 Task: Find connections with filter location Verrières-le-Buisson with filter topic #Entrepreneurshipwith filter profile language Spanish with filter current company Hotel Jobs with filter school Kurnool Jobs with filter industry Office Furniture and Fixtures Manufacturing with filter service category Commercial Insurance with filter keywords title Manicurist
Action: Mouse moved to (265, 209)
Screenshot: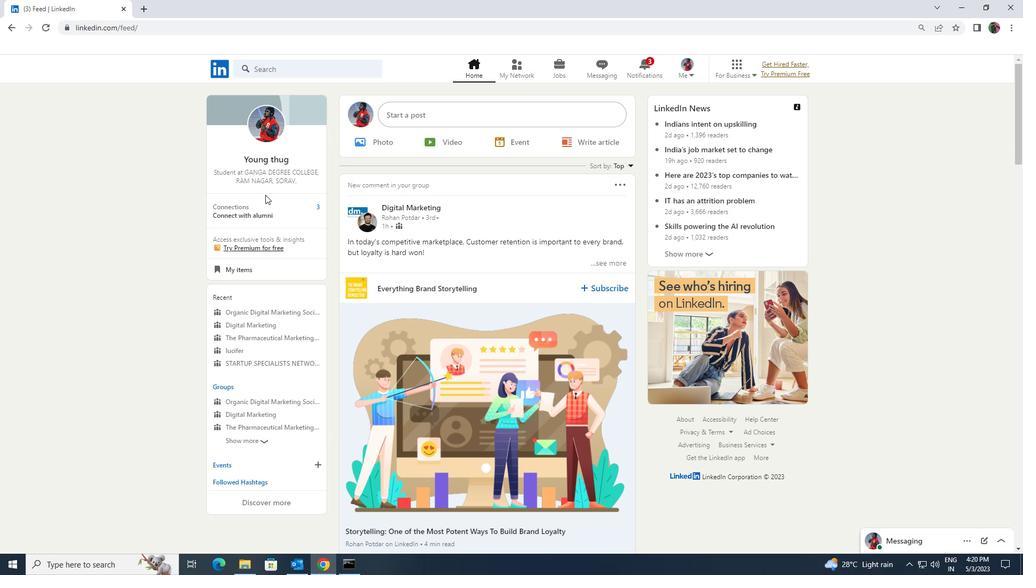 
Action: Mouse pressed left at (265, 209)
Screenshot: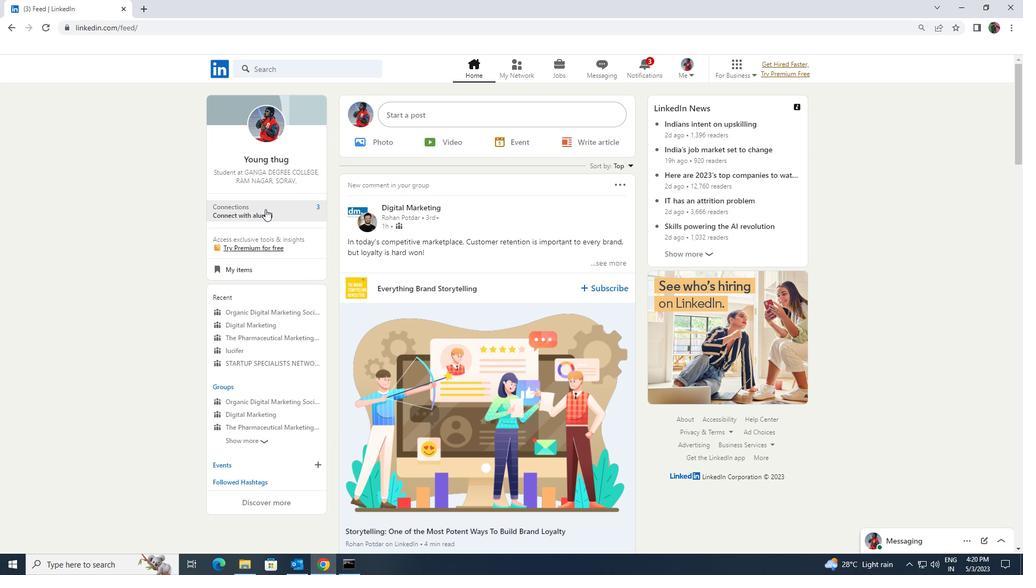
Action: Mouse moved to (273, 133)
Screenshot: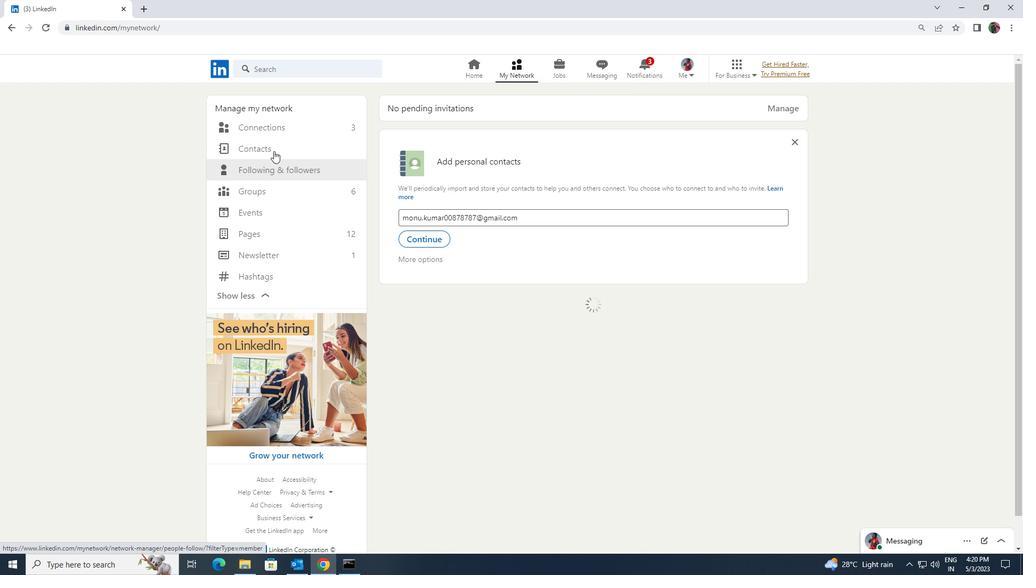 
Action: Mouse pressed left at (273, 133)
Screenshot: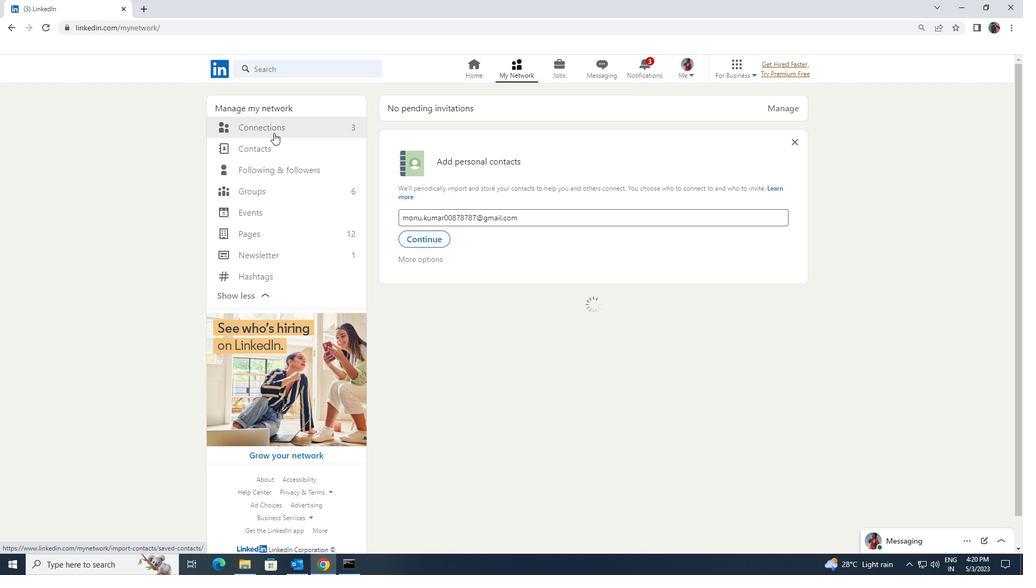 
Action: Mouse moved to (568, 130)
Screenshot: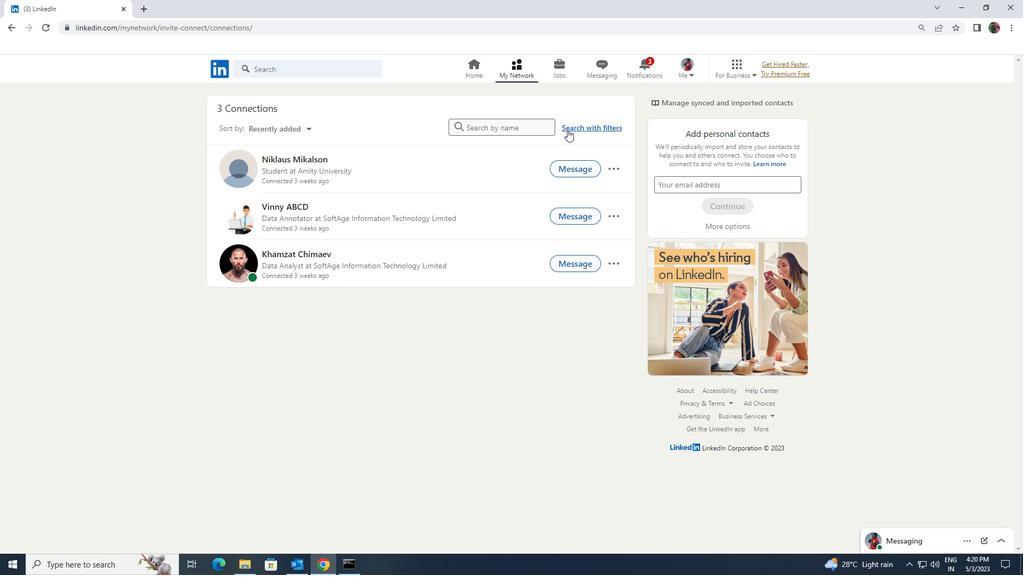 
Action: Mouse pressed left at (568, 130)
Screenshot: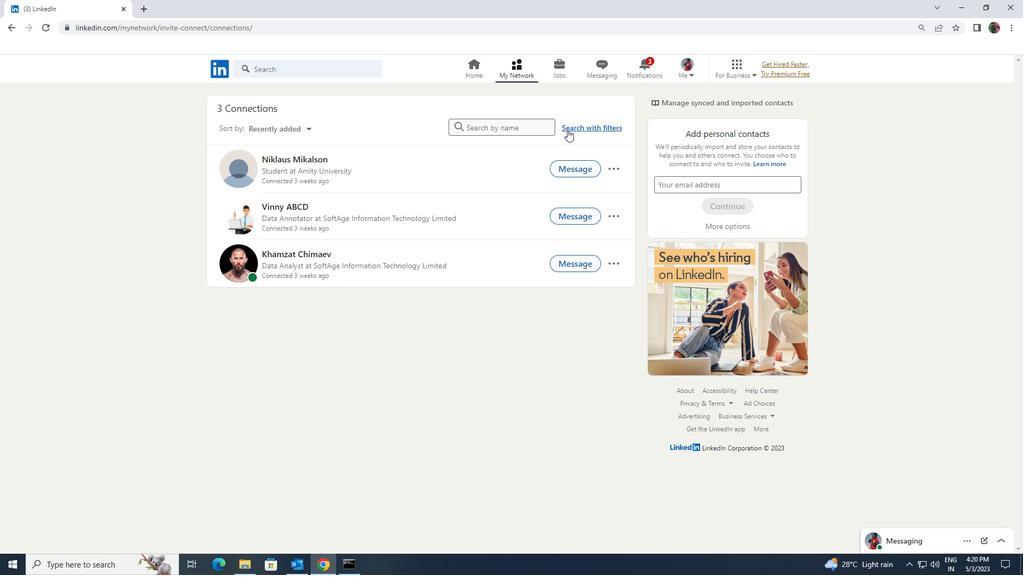 
Action: Mouse moved to (553, 100)
Screenshot: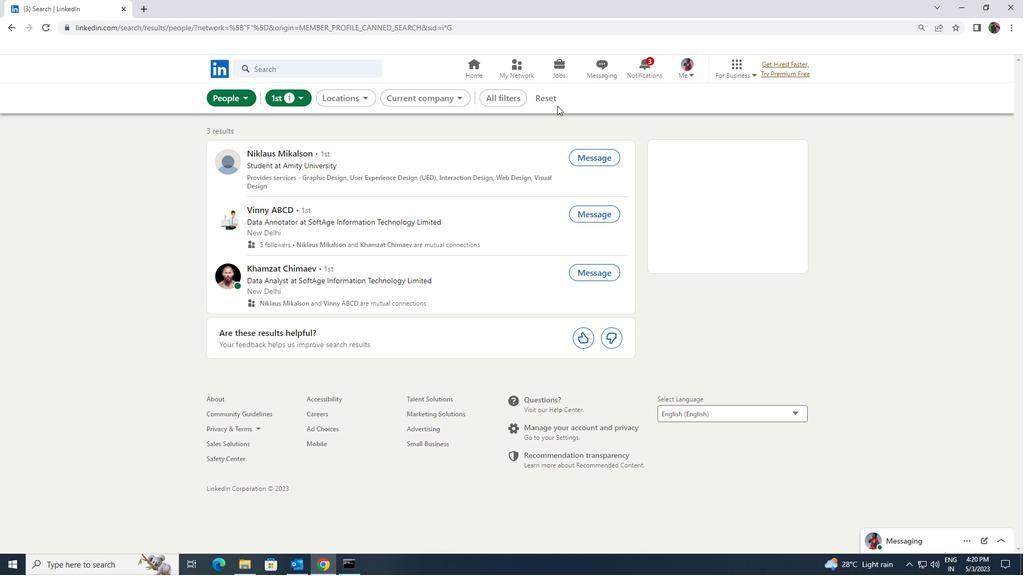 
Action: Mouse pressed left at (553, 100)
Screenshot: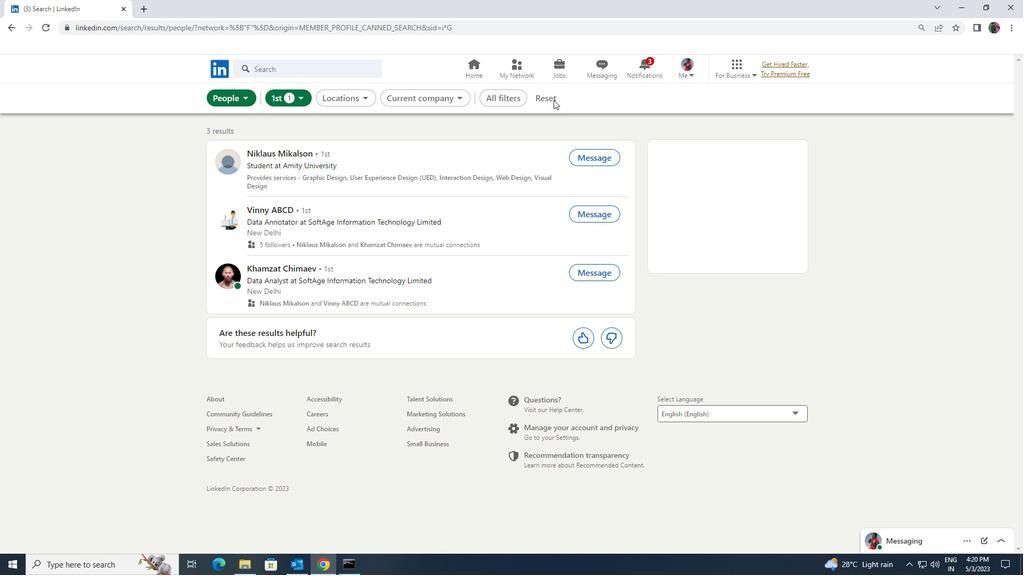 
Action: Mouse moved to (543, 98)
Screenshot: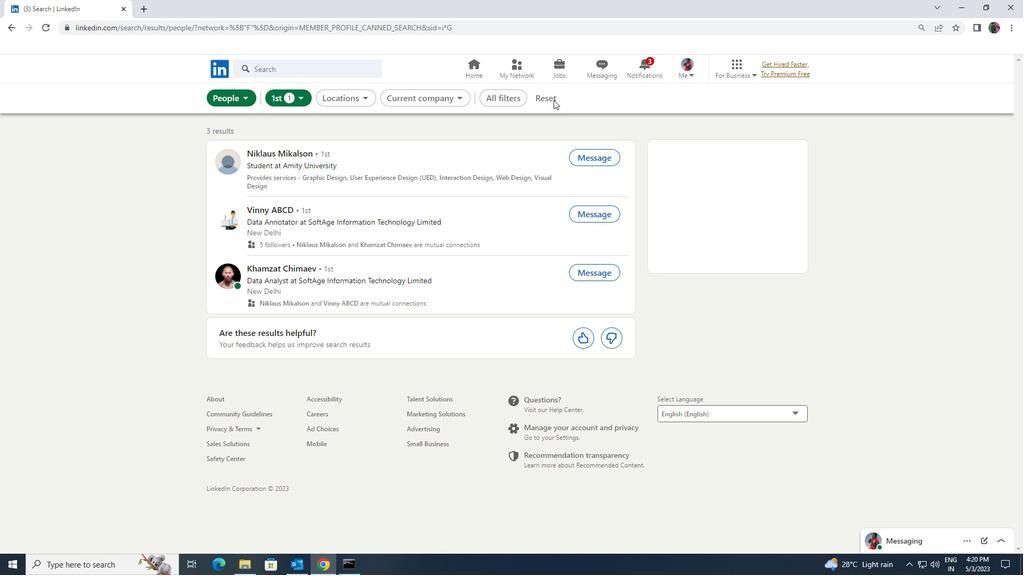 
Action: Mouse pressed left at (543, 98)
Screenshot: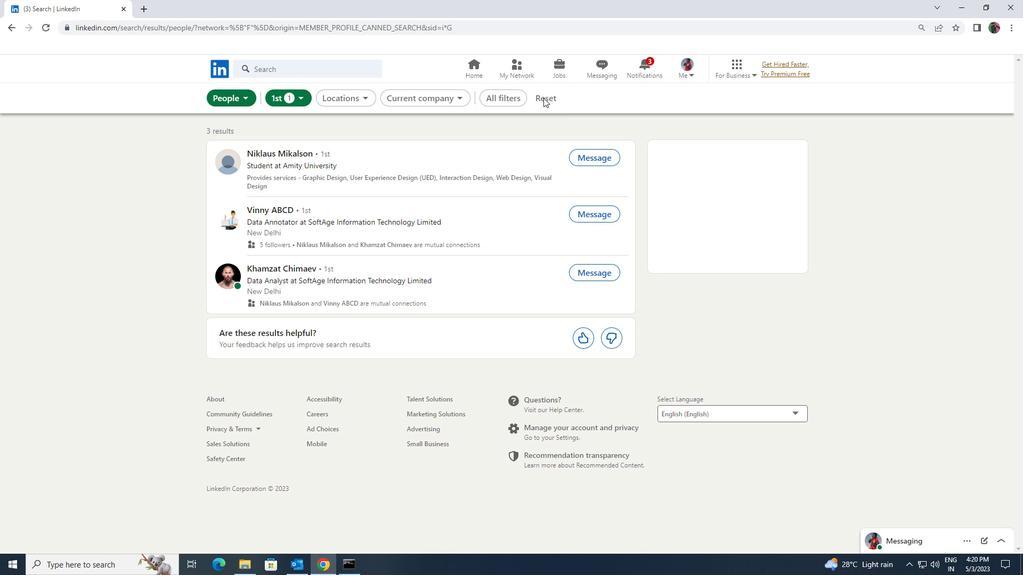 
Action: Mouse moved to (539, 98)
Screenshot: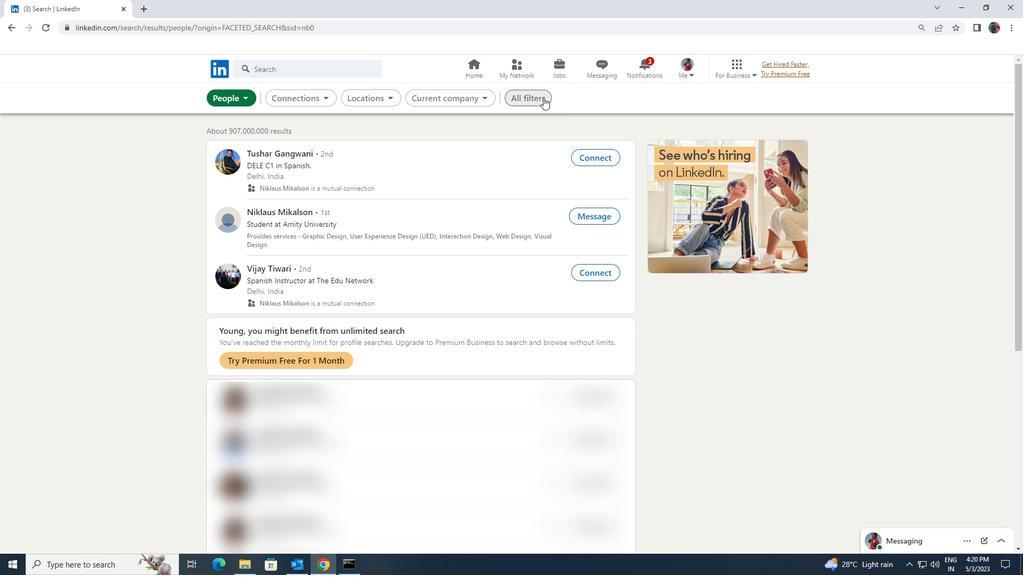 
Action: Mouse pressed left at (539, 98)
Screenshot: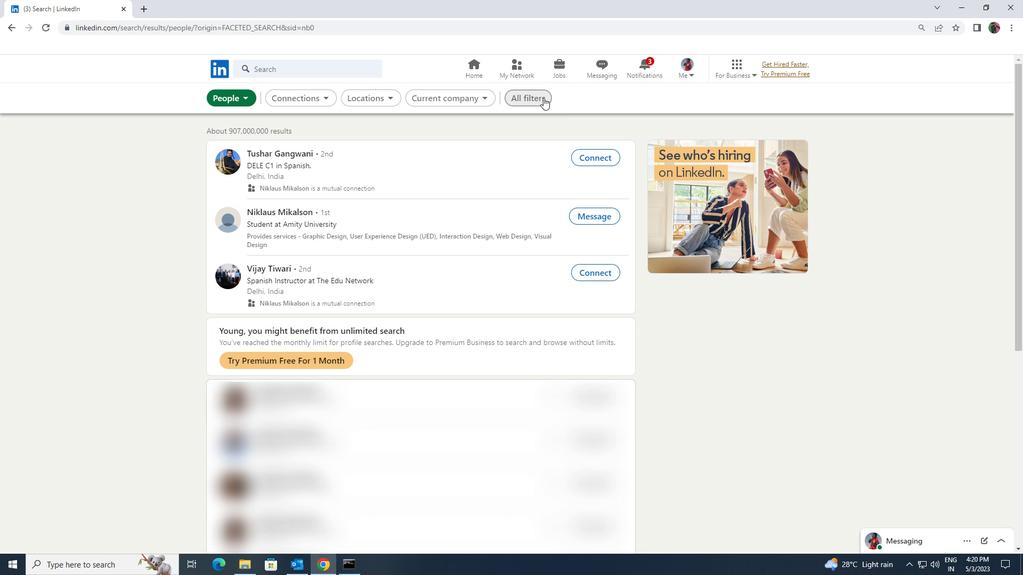 
Action: Mouse moved to (887, 419)
Screenshot: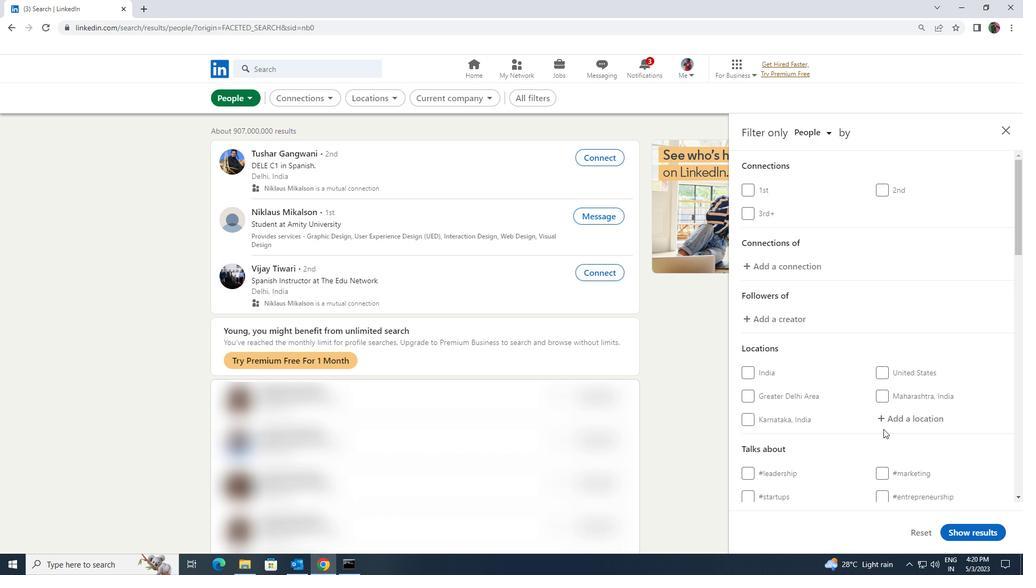 
Action: Mouse pressed left at (887, 419)
Screenshot: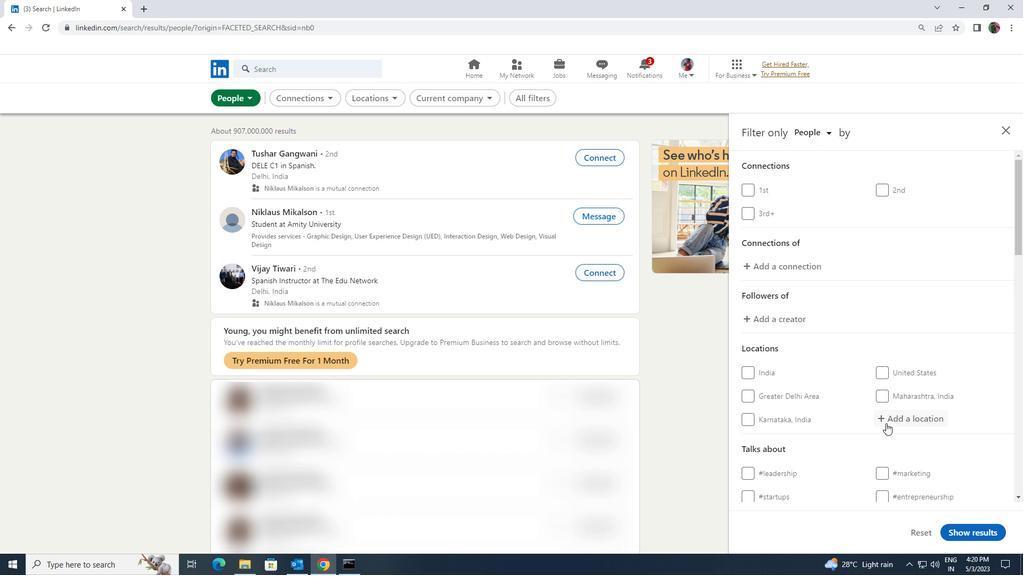 
Action: Mouse moved to (887, 419)
Screenshot: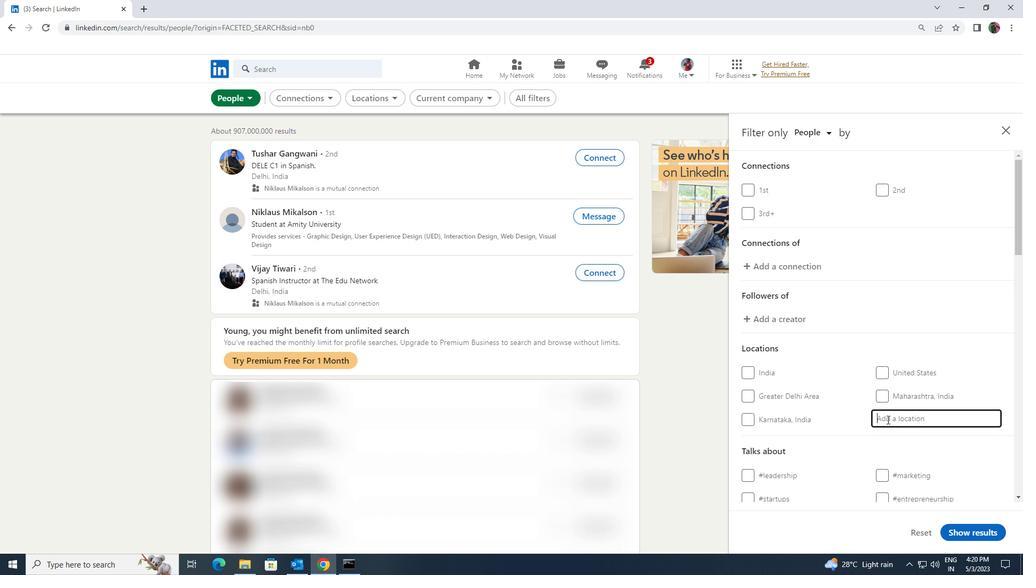 
Action: Key pressed <Key.shift><Key.shift><Key.shift><Key.shift><Key.shift><Key.shift><Key.shift><Key.shift><Key.shift><Key.shift>VERRIERES<Key.space><Key.shift>LE<Key.space>
Screenshot: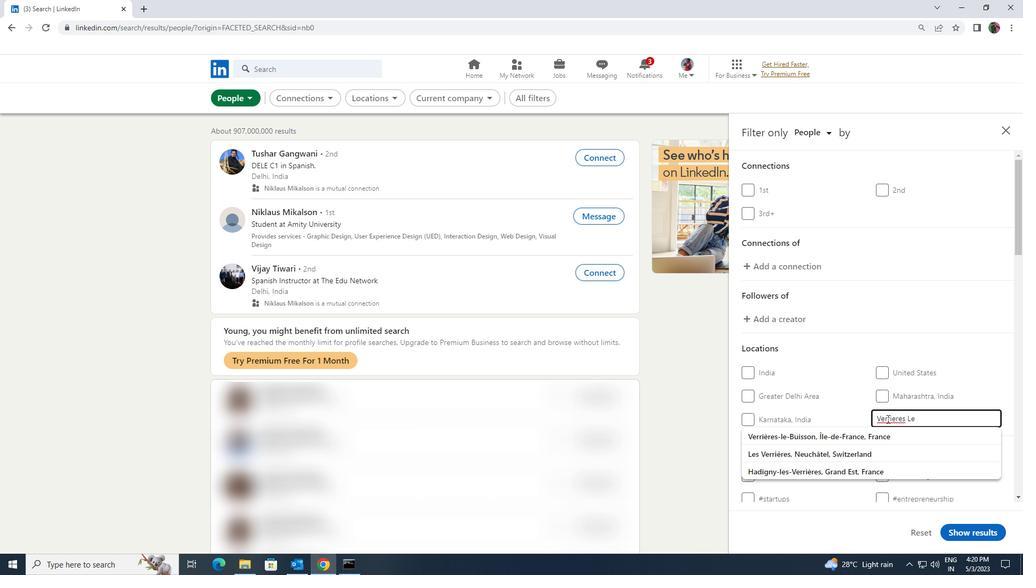 
Action: Mouse moved to (884, 435)
Screenshot: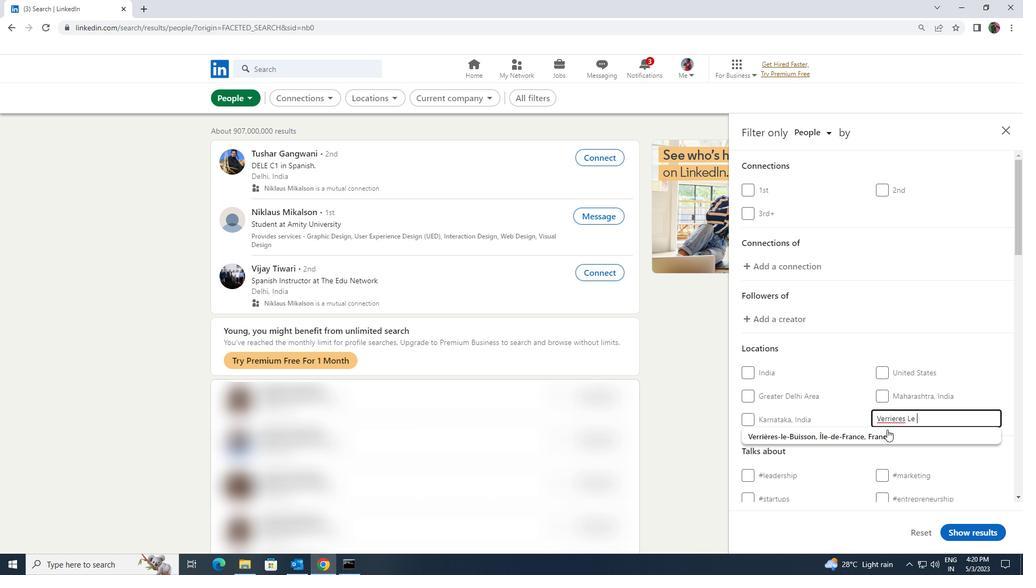 
Action: Mouse pressed left at (884, 435)
Screenshot: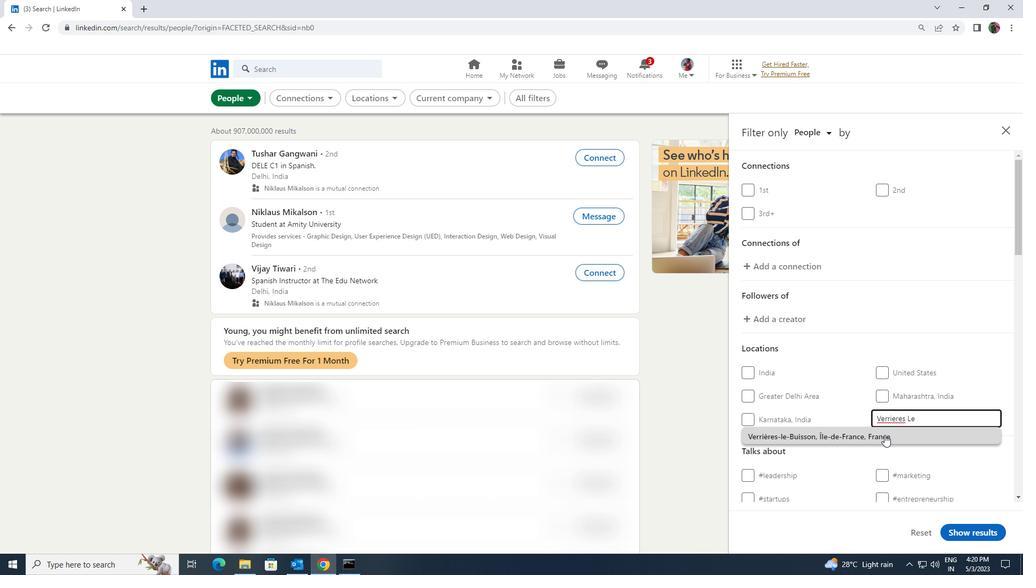 
Action: Mouse scrolled (884, 434) with delta (0, 0)
Screenshot: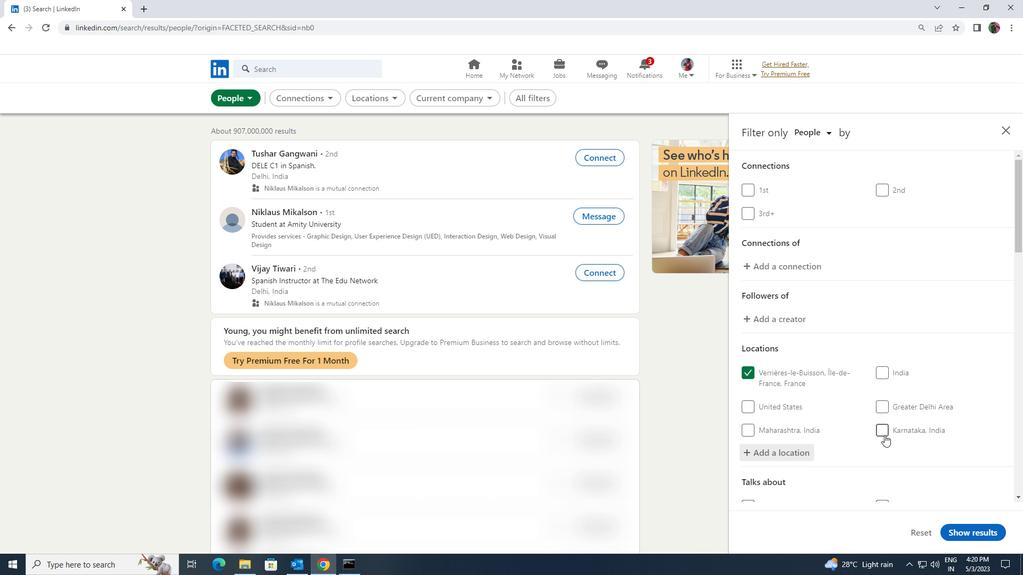 
Action: Mouse scrolled (884, 434) with delta (0, 0)
Screenshot: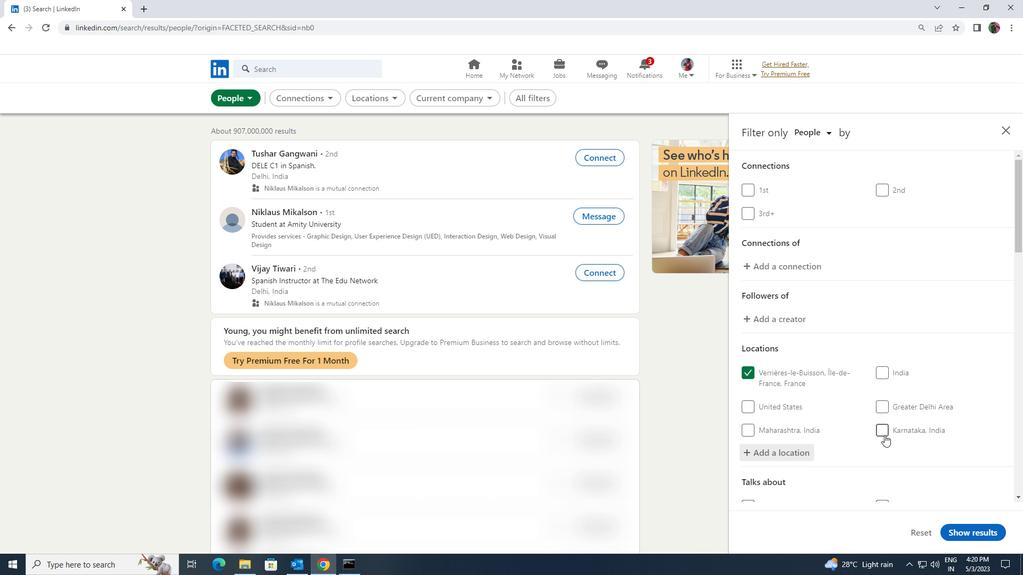 
Action: Mouse moved to (885, 444)
Screenshot: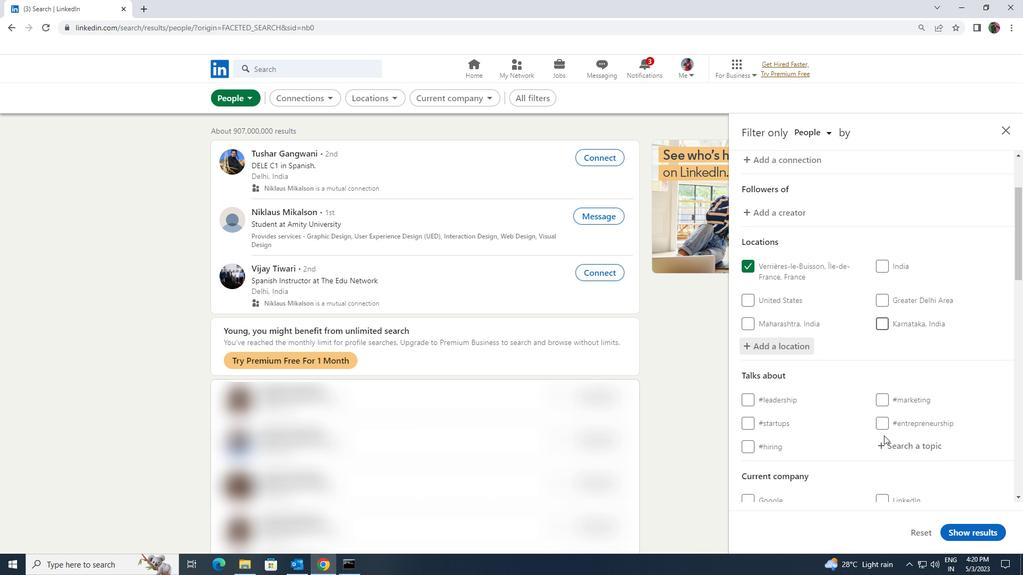 
Action: Mouse pressed left at (885, 444)
Screenshot: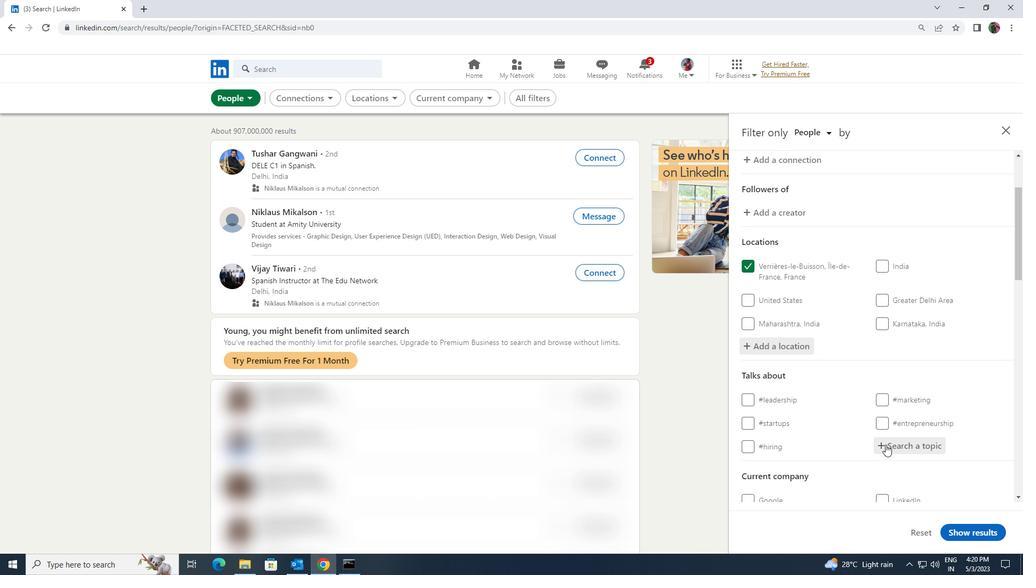 
Action: Key pressed <Key.shift><Key.shift><Key.shift><Key.shift><Key.shift><Key.shift><Key.shift><Key.shift><Key.shift>ENTER<Key.backspace><Key.backspace>RE
Screenshot: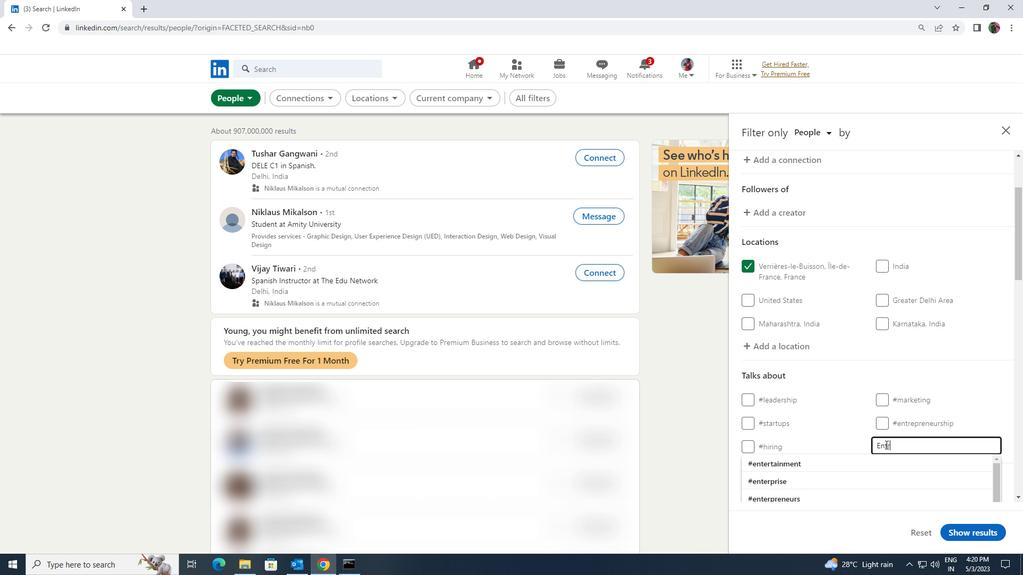 
Action: Mouse moved to (870, 479)
Screenshot: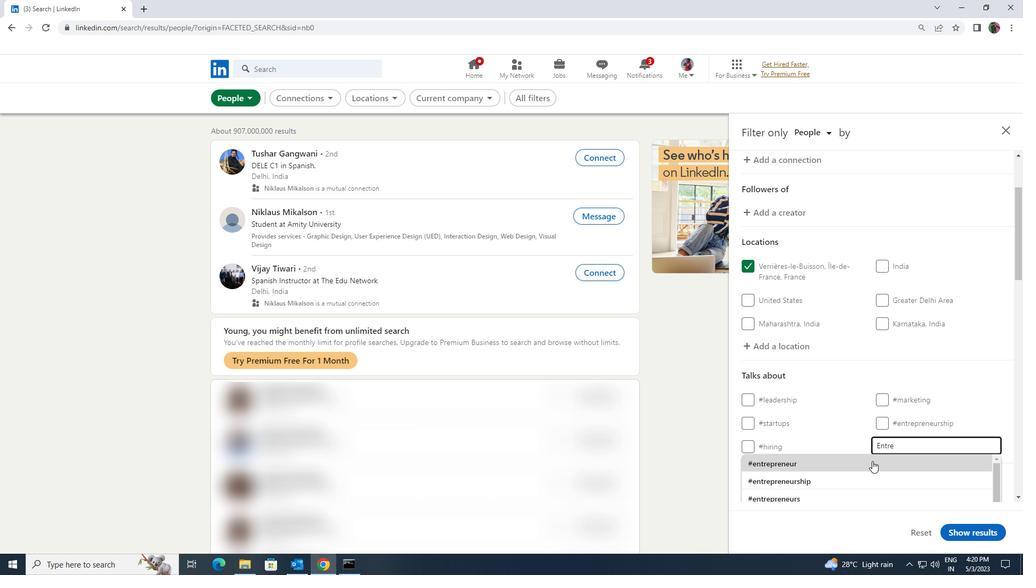 
Action: Mouse pressed left at (870, 479)
Screenshot: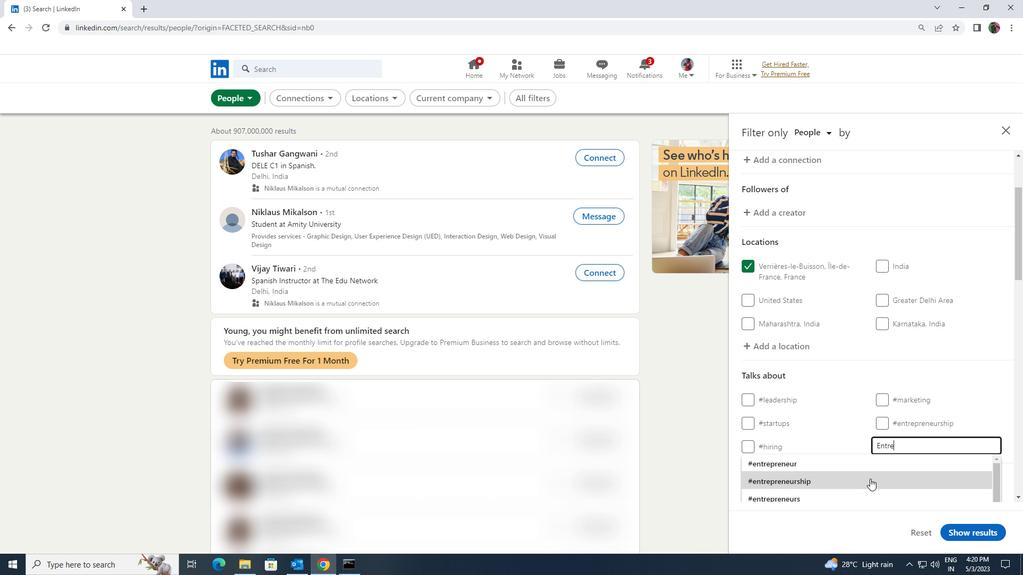 
Action: Mouse moved to (869, 468)
Screenshot: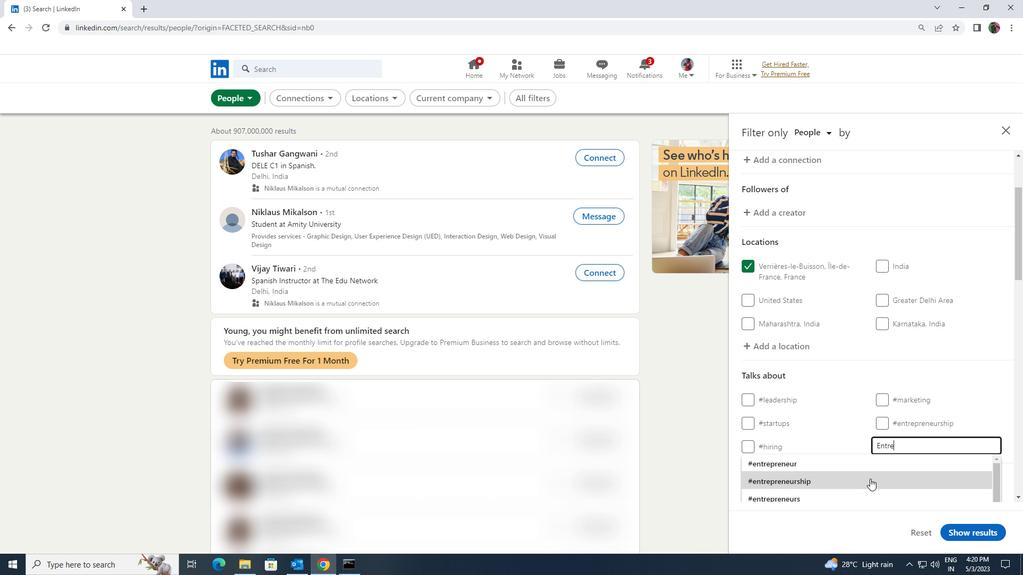 
Action: Mouse scrolled (869, 468) with delta (0, 0)
Screenshot: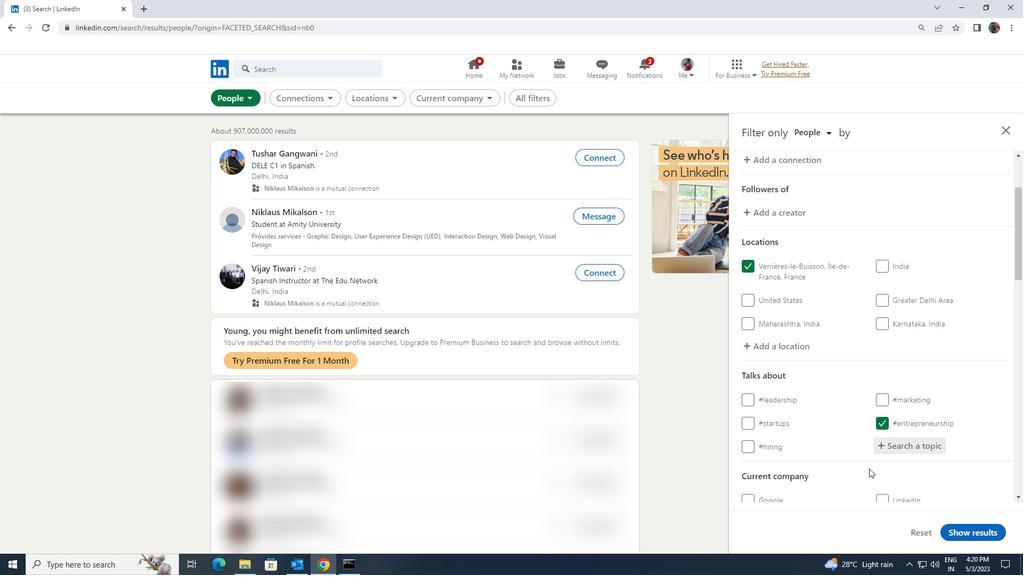 
Action: Mouse scrolled (869, 468) with delta (0, 0)
Screenshot: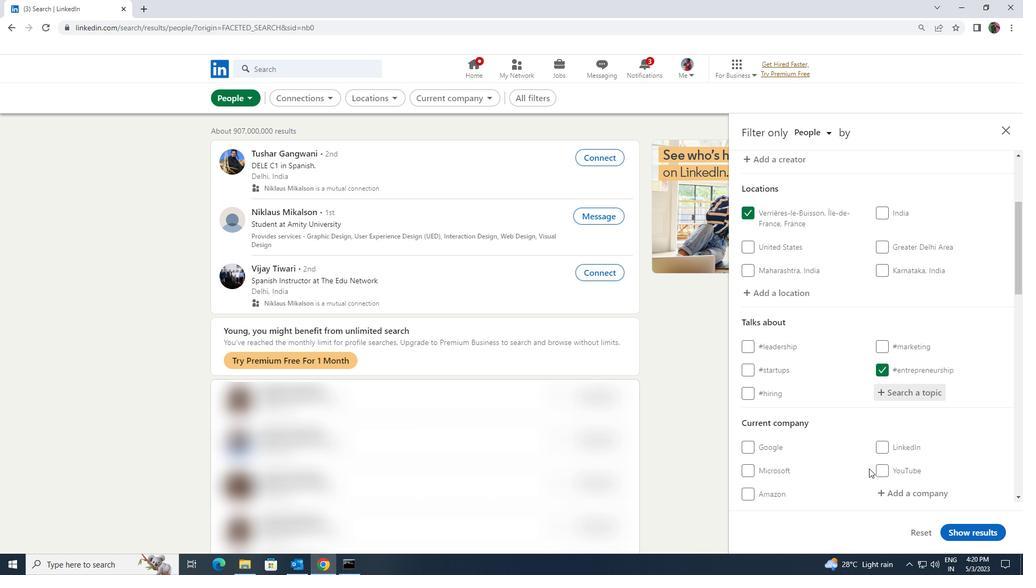 
Action: Mouse scrolled (869, 468) with delta (0, 0)
Screenshot: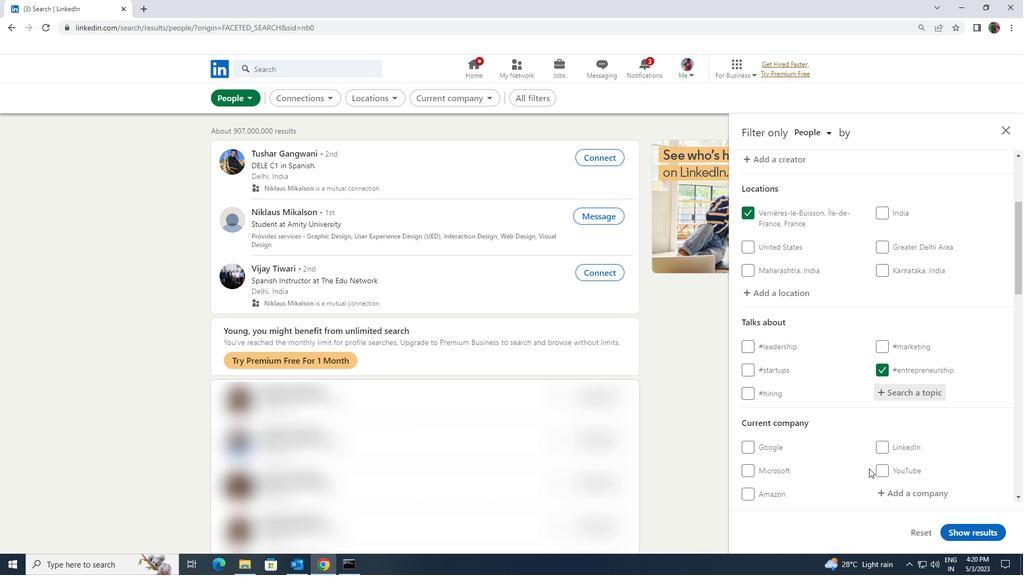 
Action: Mouse scrolled (869, 468) with delta (0, 0)
Screenshot: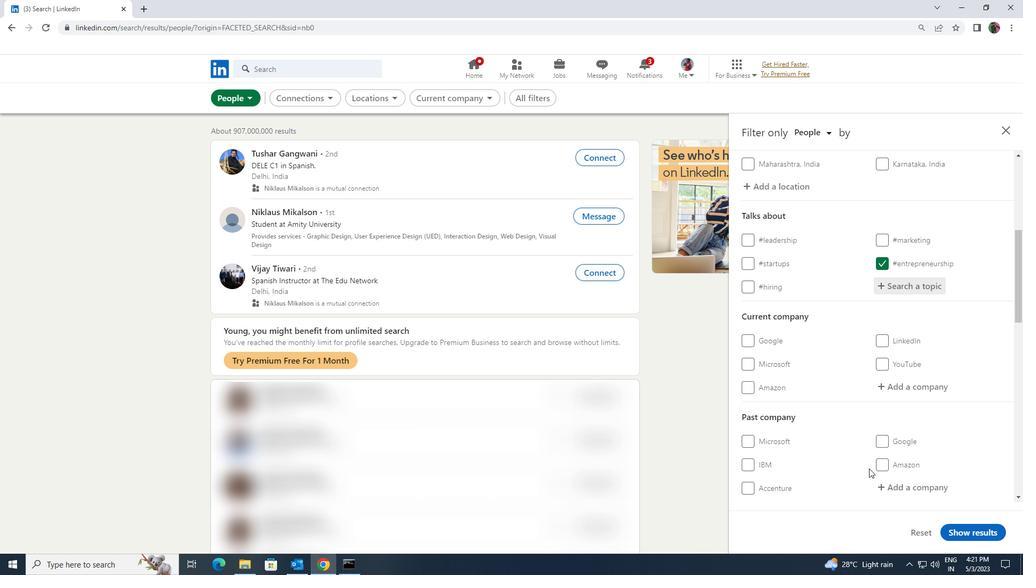 
Action: Mouse scrolled (869, 468) with delta (0, 0)
Screenshot: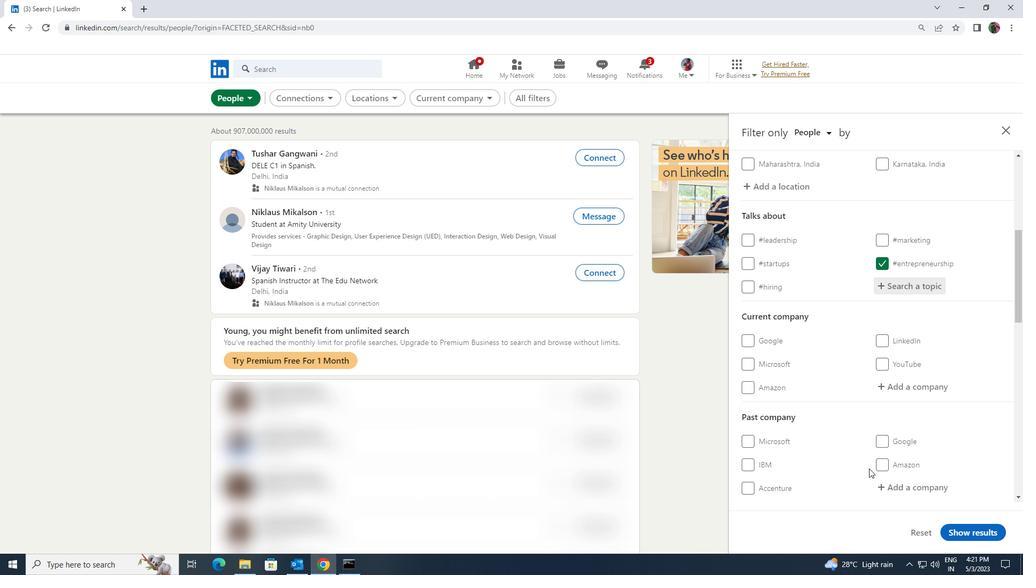 
Action: Mouse scrolled (869, 468) with delta (0, 0)
Screenshot: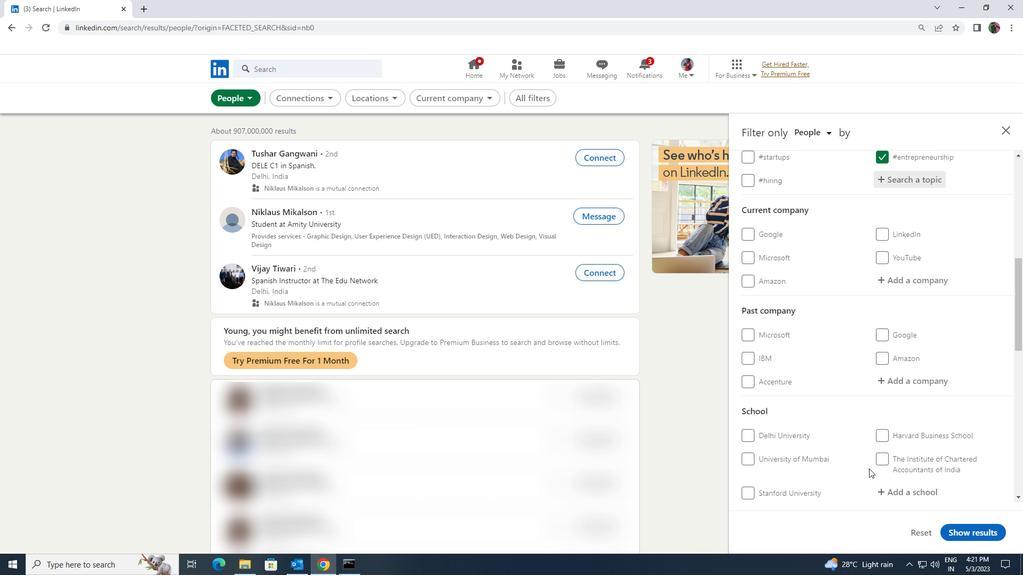 
Action: Mouse scrolled (869, 468) with delta (0, 0)
Screenshot: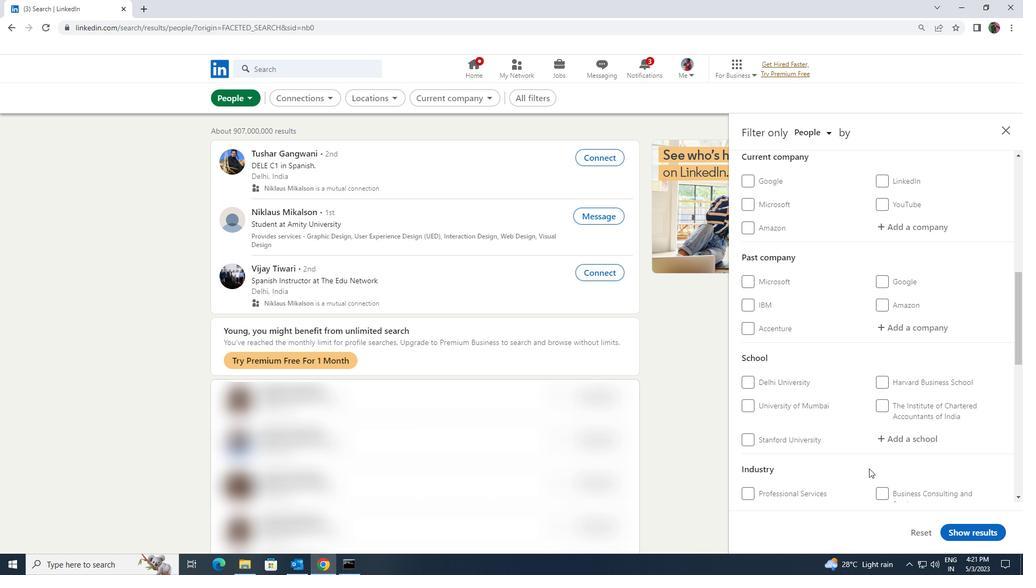 
Action: Mouse scrolled (869, 468) with delta (0, 0)
Screenshot: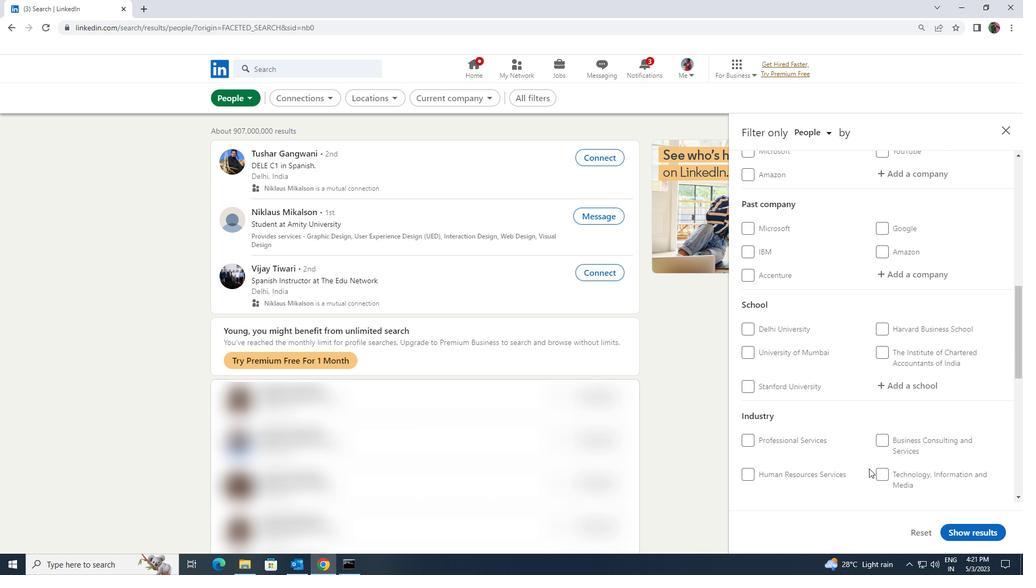 
Action: Mouse scrolled (869, 468) with delta (0, 0)
Screenshot: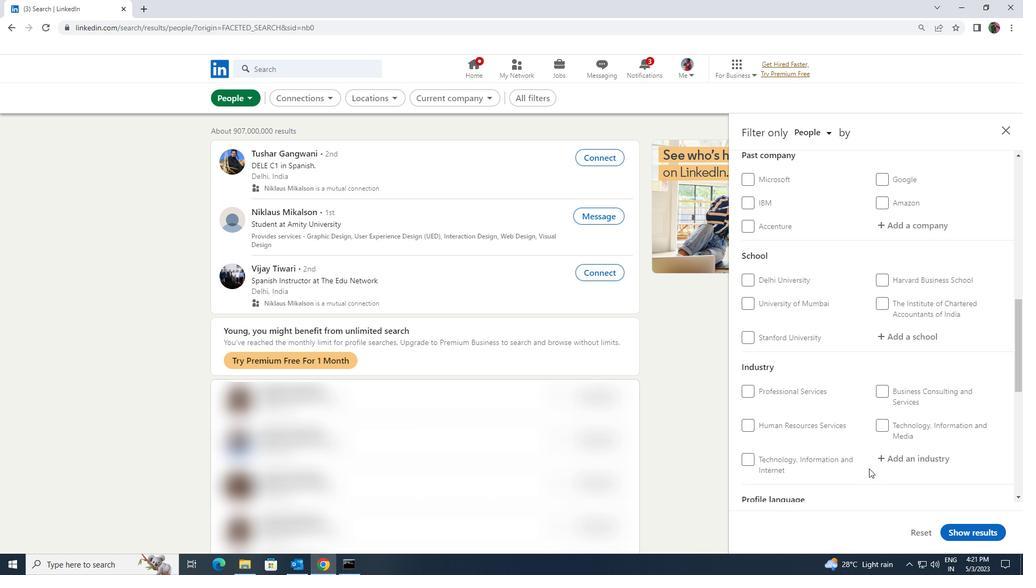 
Action: Mouse scrolled (869, 468) with delta (0, 0)
Screenshot: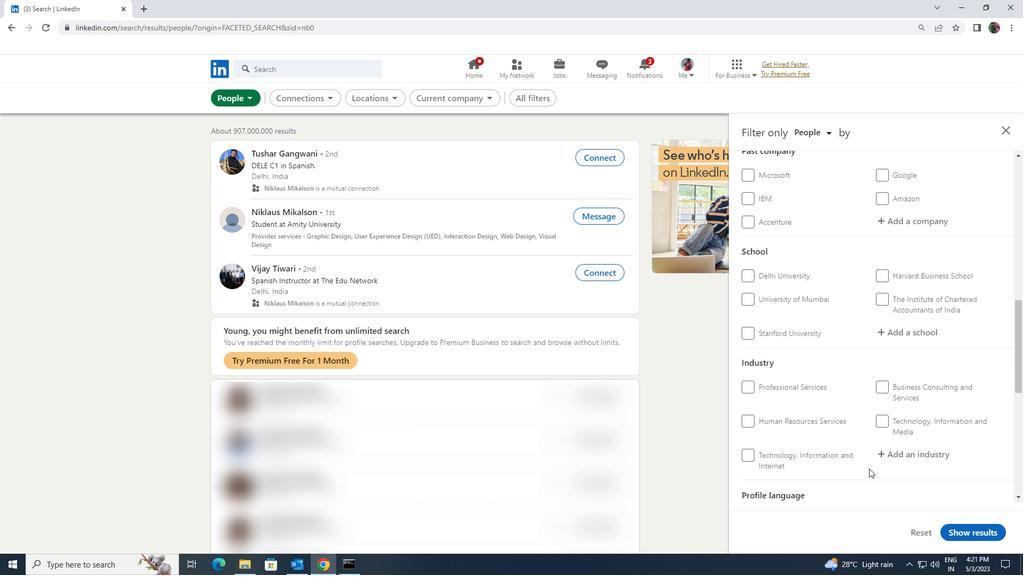 
Action: Mouse scrolled (869, 468) with delta (0, 0)
Screenshot: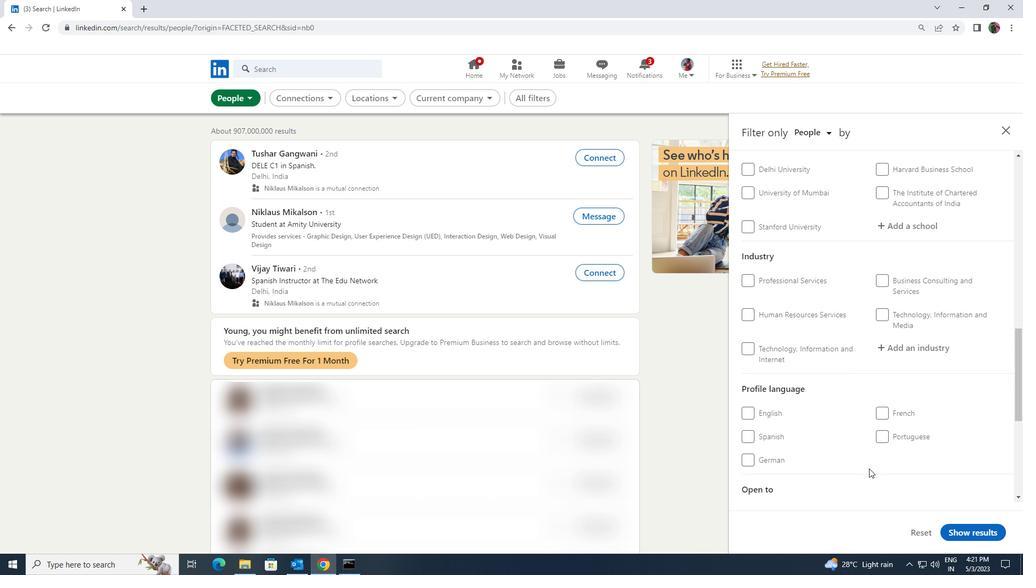
Action: Mouse moved to (751, 385)
Screenshot: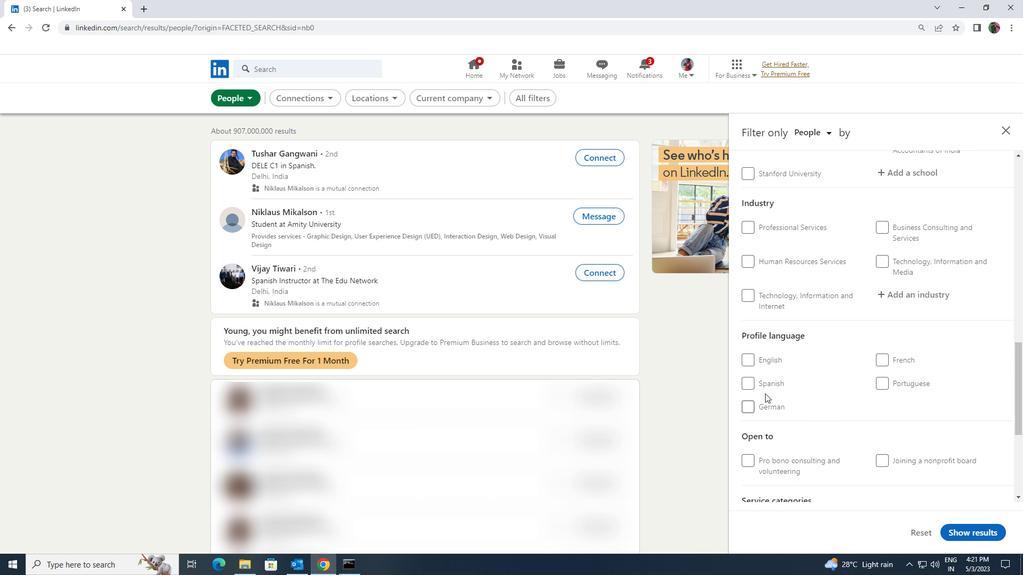 
Action: Mouse pressed left at (751, 385)
Screenshot: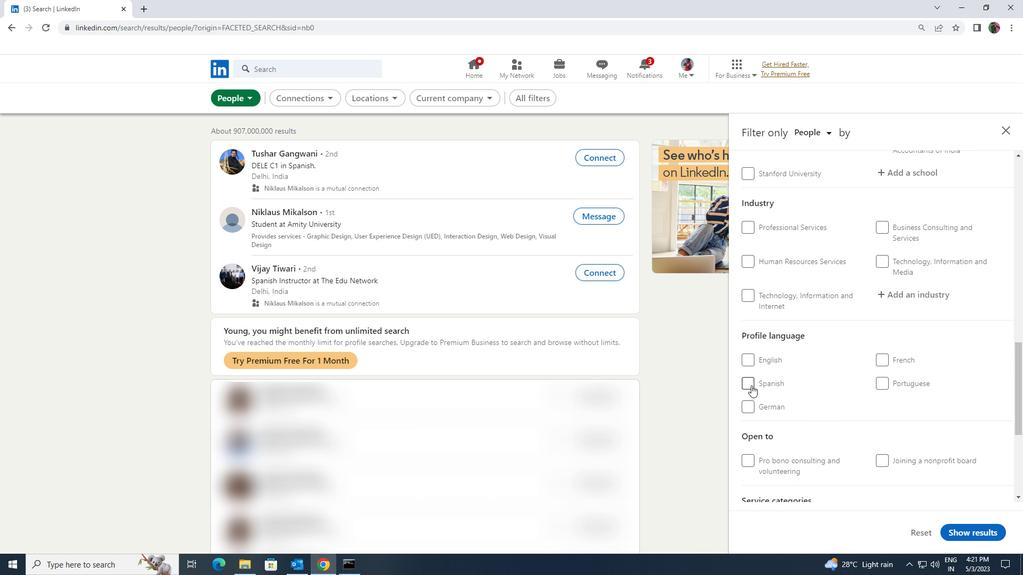 
Action: Mouse moved to (851, 422)
Screenshot: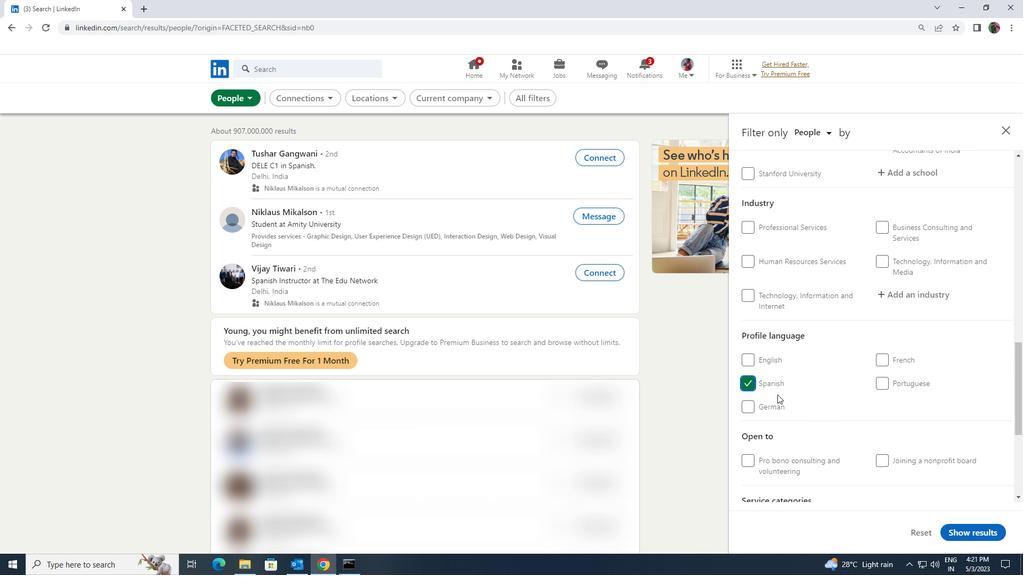 
Action: Mouse scrolled (851, 422) with delta (0, 0)
Screenshot: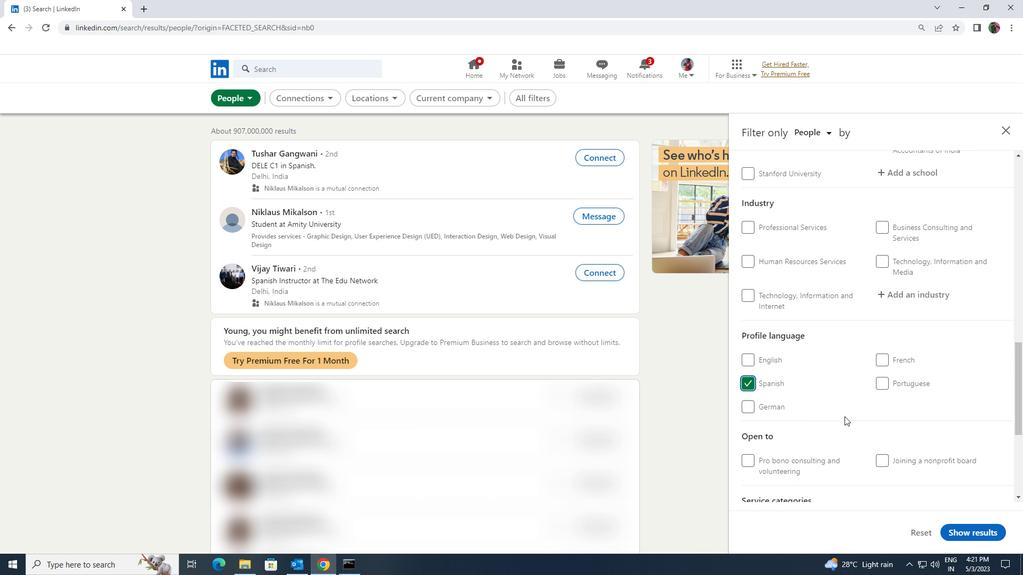 
Action: Mouse scrolled (851, 422) with delta (0, 0)
Screenshot: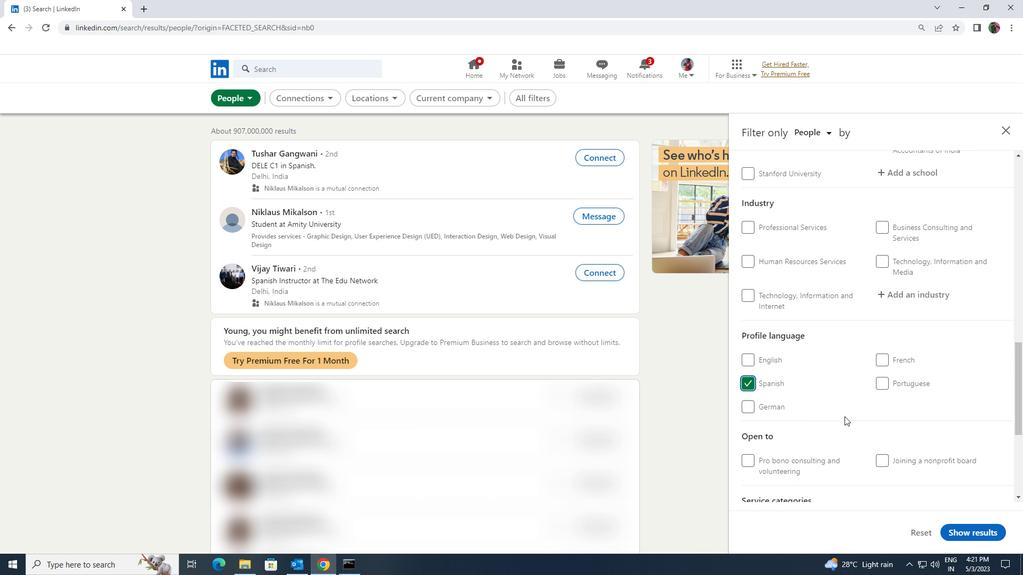 
Action: Mouse moved to (853, 426)
Screenshot: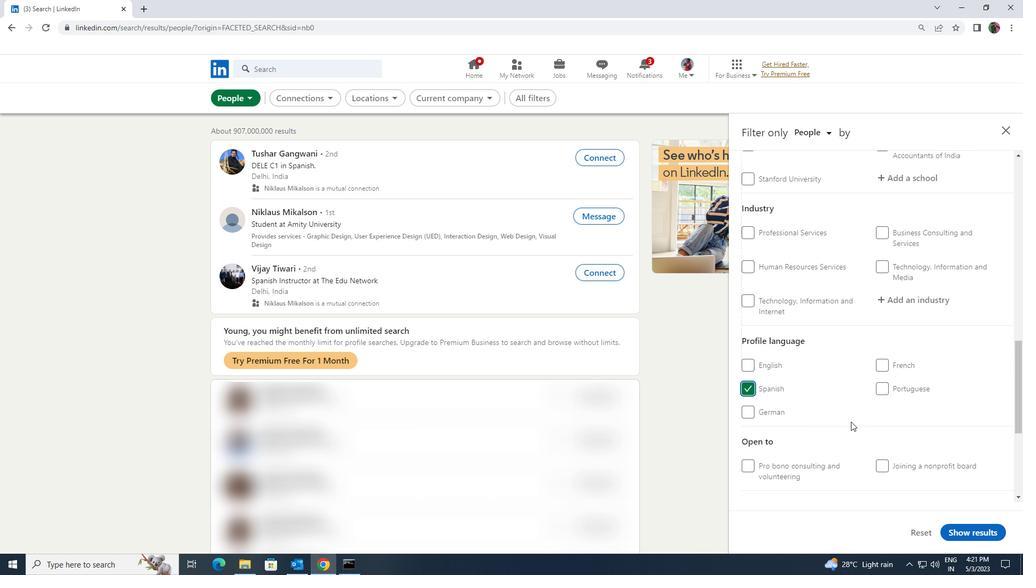 
Action: Mouse scrolled (853, 427) with delta (0, 0)
Screenshot: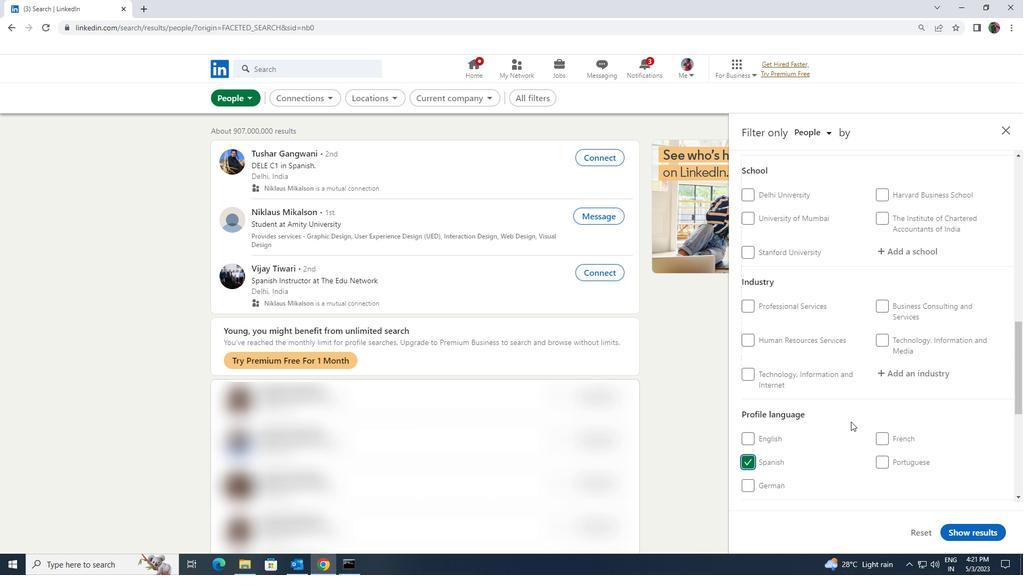 
Action: Mouse scrolled (853, 427) with delta (0, 0)
Screenshot: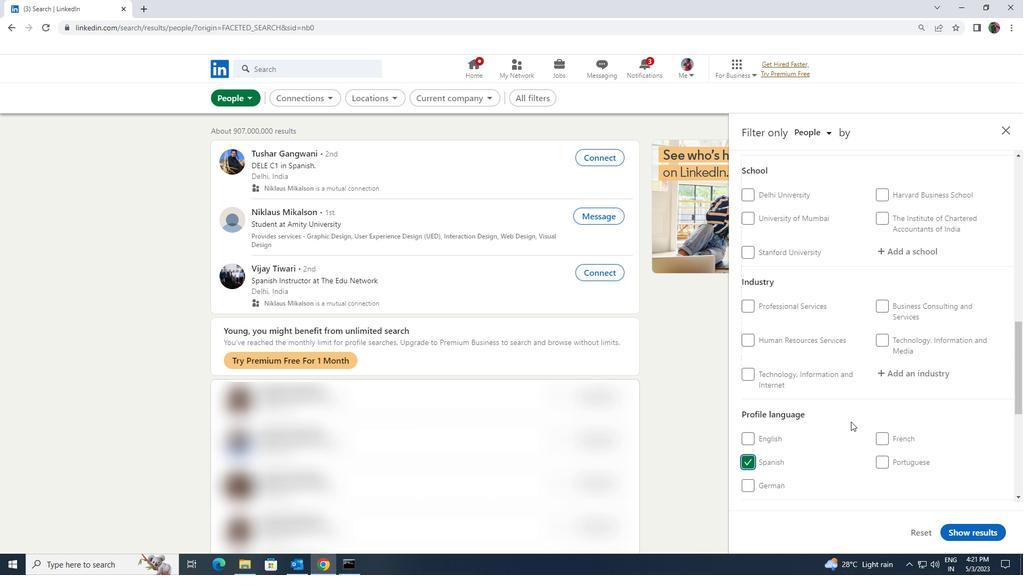 
Action: Mouse scrolled (853, 427) with delta (0, 0)
Screenshot: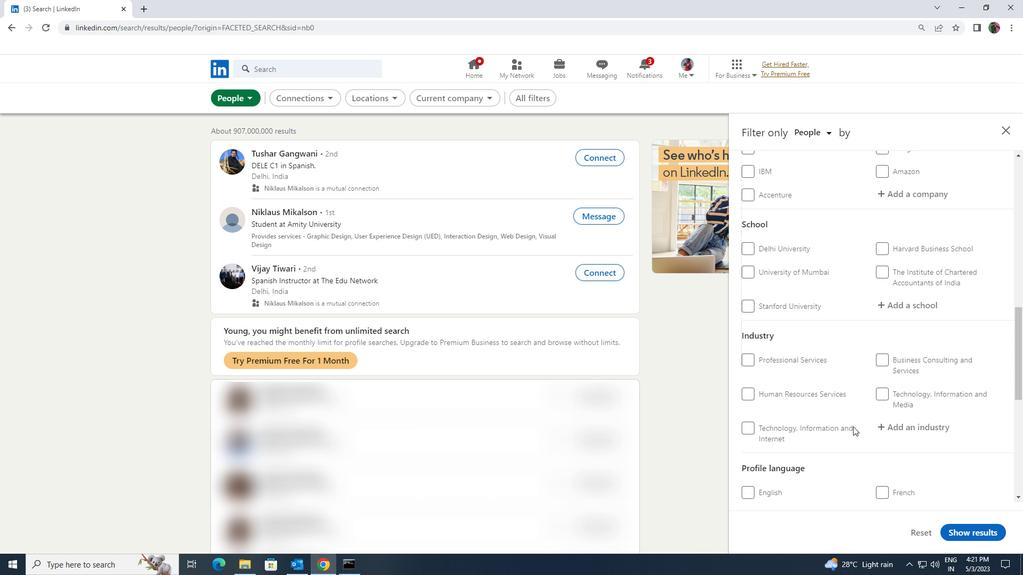 
Action: Mouse scrolled (853, 427) with delta (0, 0)
Screenshot: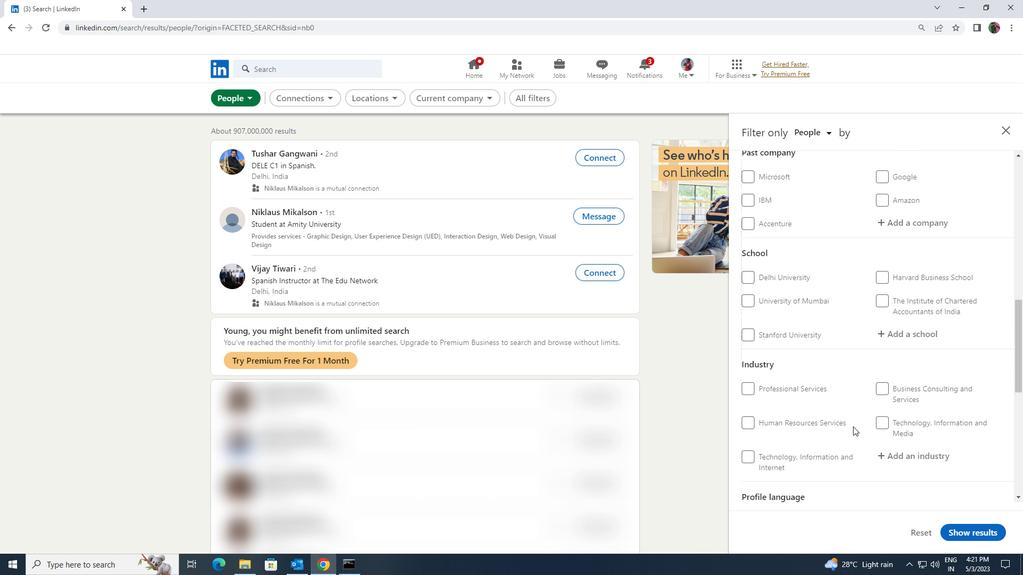 
Action: Mouse scrolled (853, 427) with delta (0, 0)
Screenshot: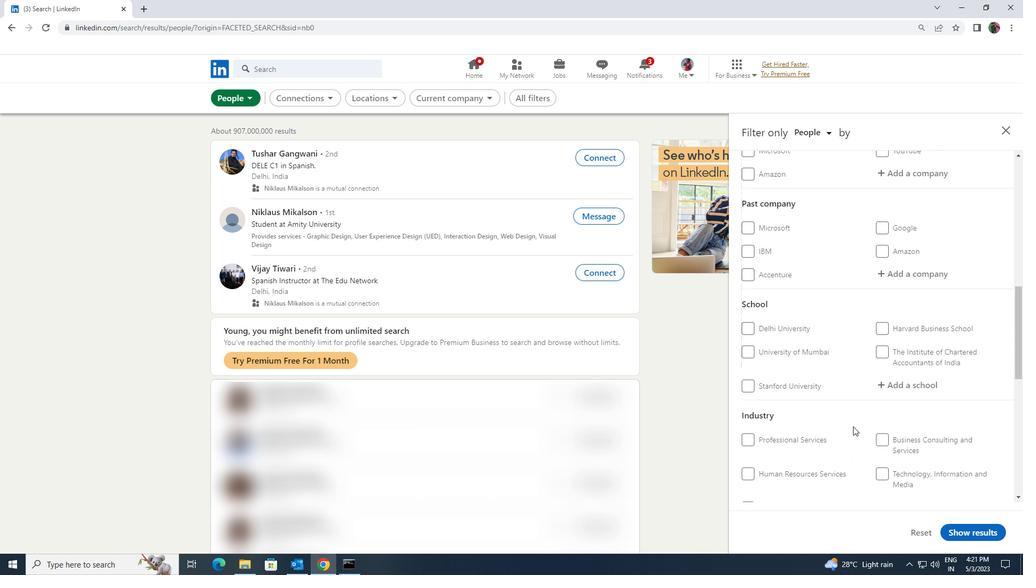 
Action: Mouse scrolled (853, 427) with delta (0, 0)
Screenshot: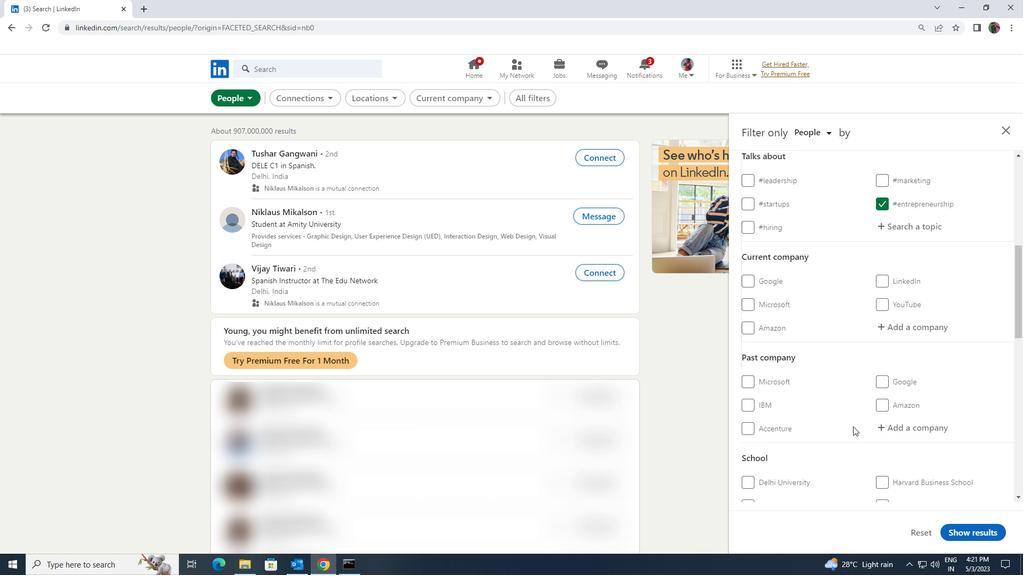 
Action: Mouse moved to (882, 385)
Screenshot: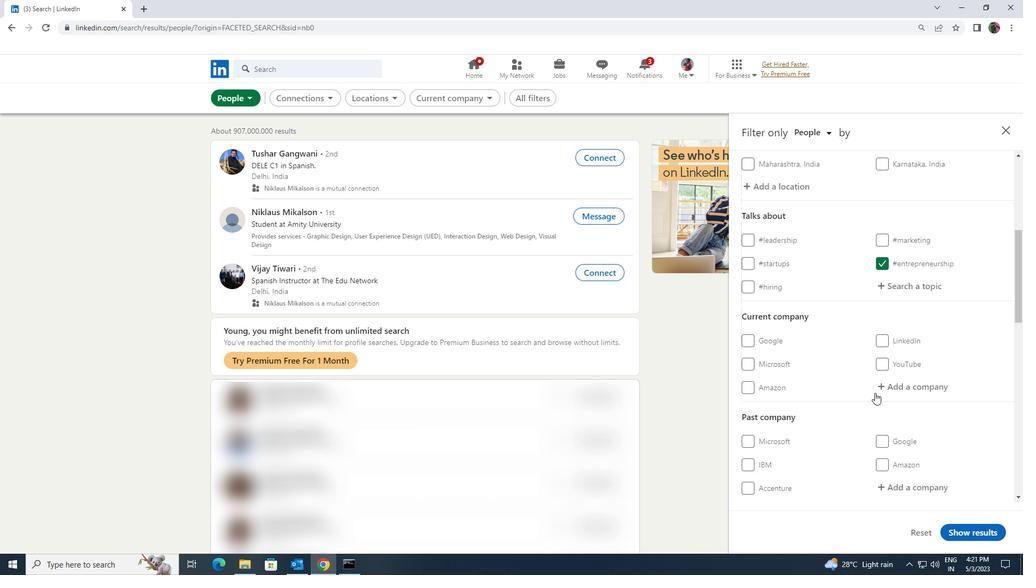 
Action: Mouse pressed left at (882, 385)
Screenshot: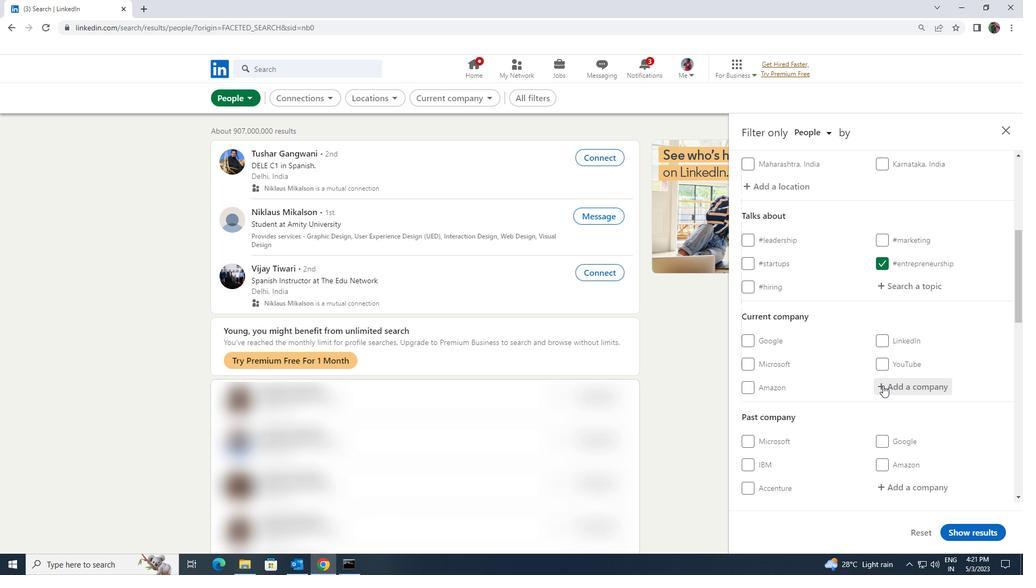 
Action: Key pressed <Key.shift><Key.shift><Key.shift><Key.shift>HOTEL<Key.space><Key.shift>JOBS
Screenshot: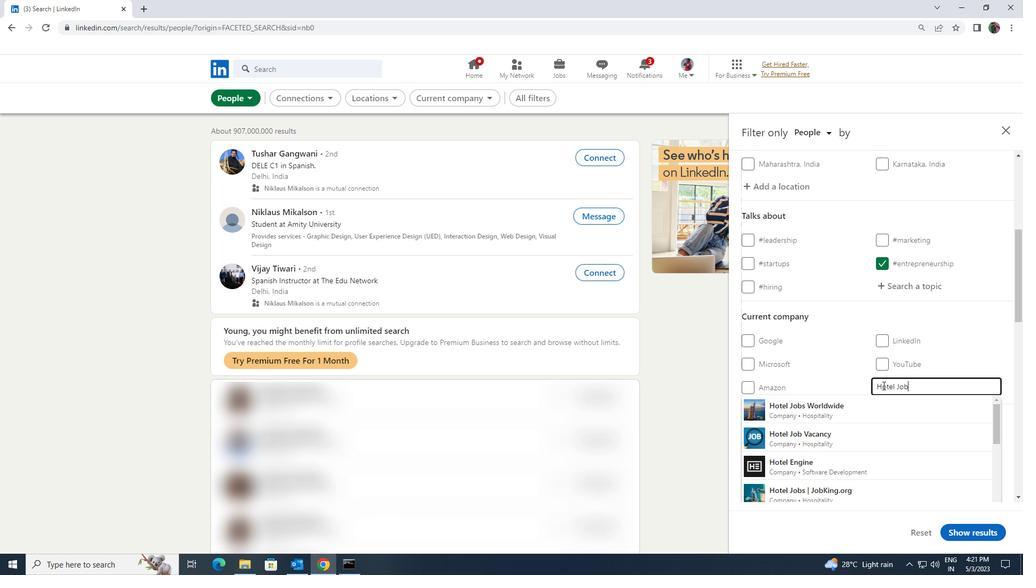 
Action: Mouse moved to (870, 432)
Screenshot: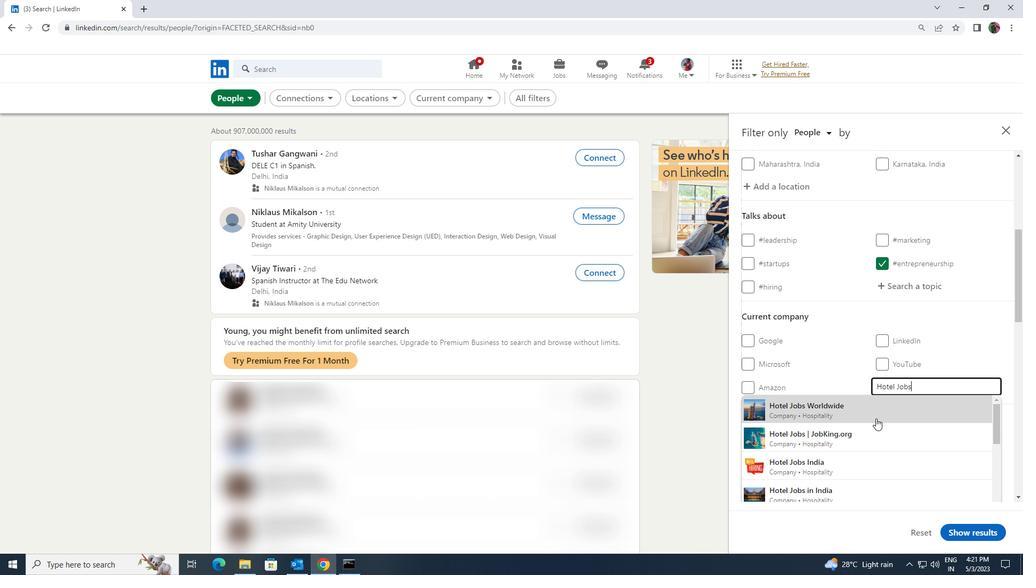 
Action: Key pressed <Key.enter>
Screenshot: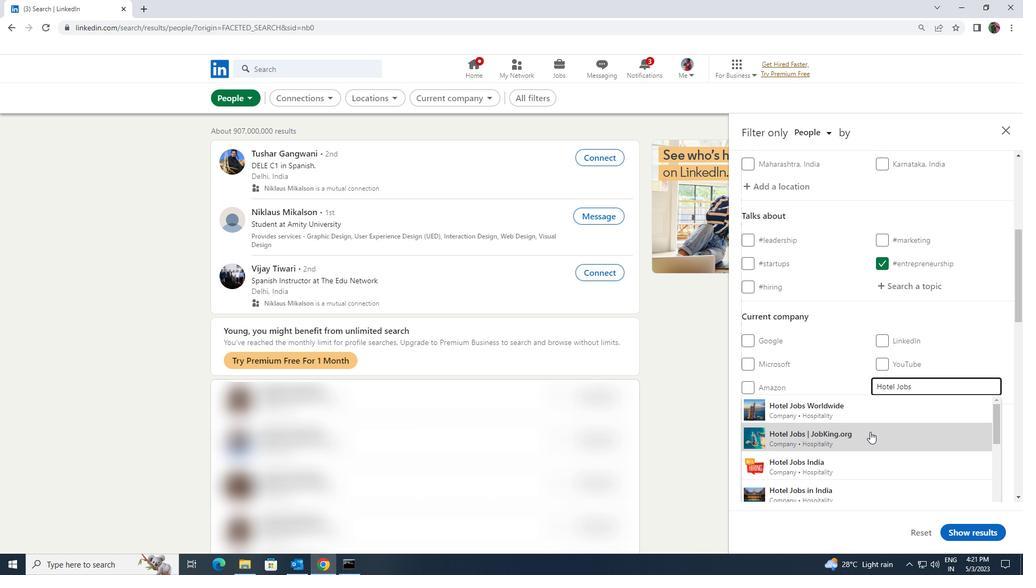 
Action: Mouse scrolled (870, 431) with delta (0, 0)
Screenshot: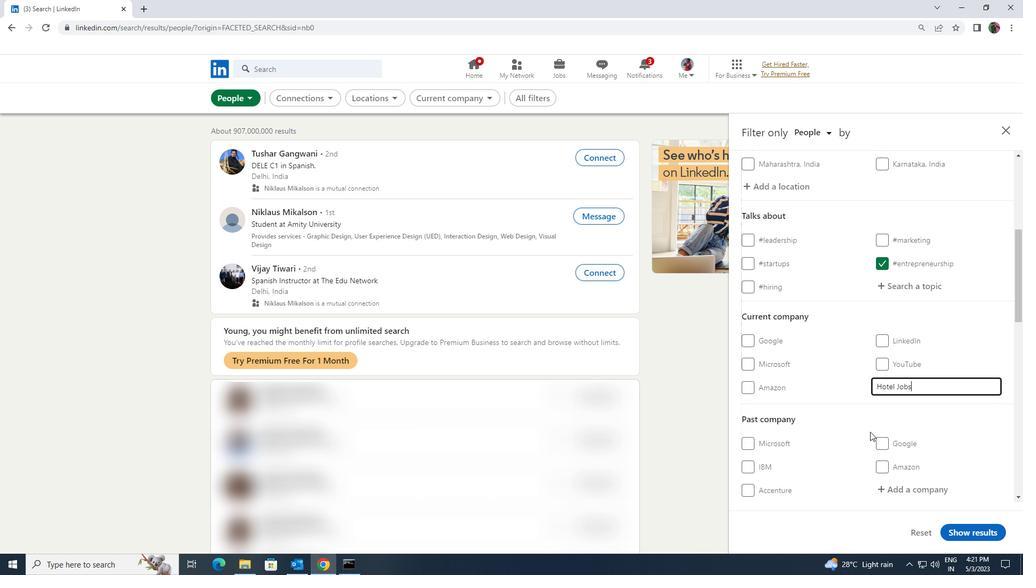 
Action: Mouse moved to (878, 435)
Screenshot: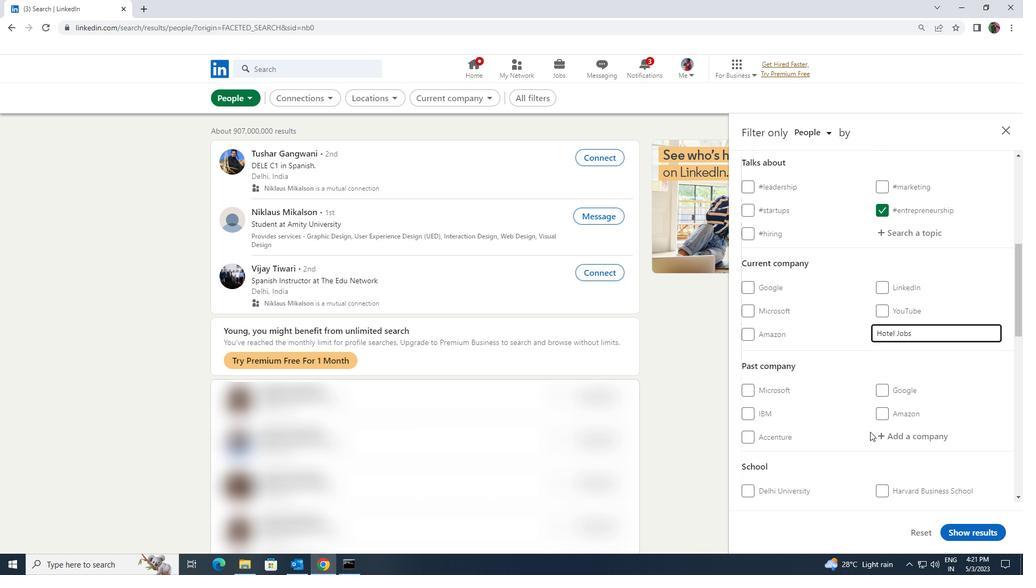 
Action: Mouse scrolled (878, 434) with delta (0, 0)
Screenshot: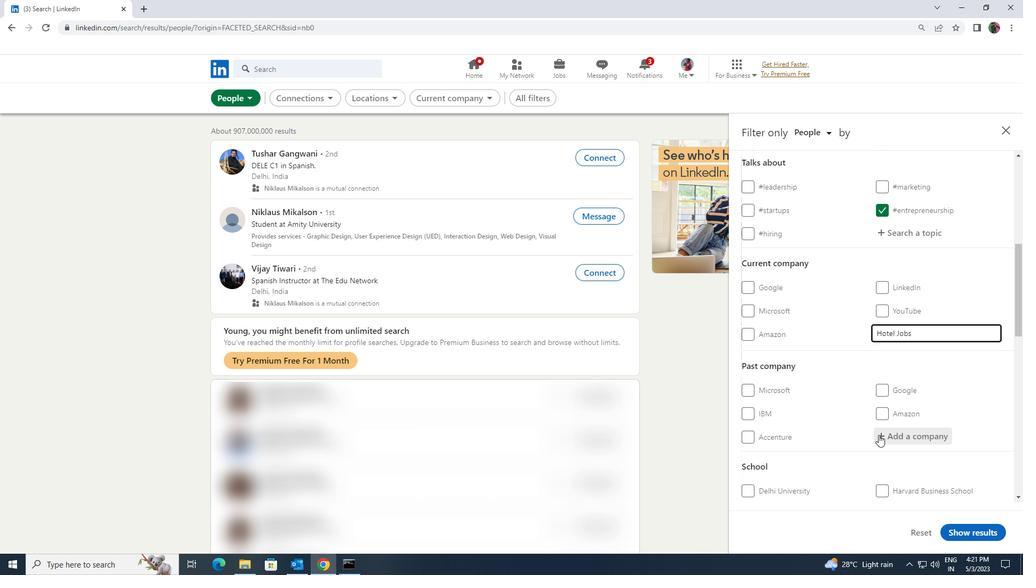 
Action: Mouse scrolled (878, 434) with delta (0, 0)
Screenshot: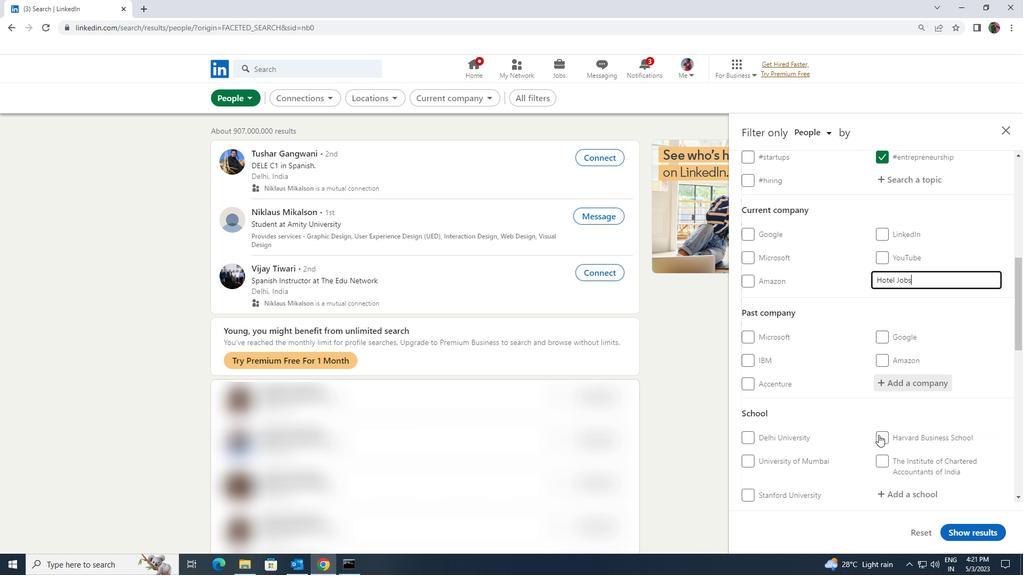 
Action: Mouse moved to (881, 436)
Screenshot: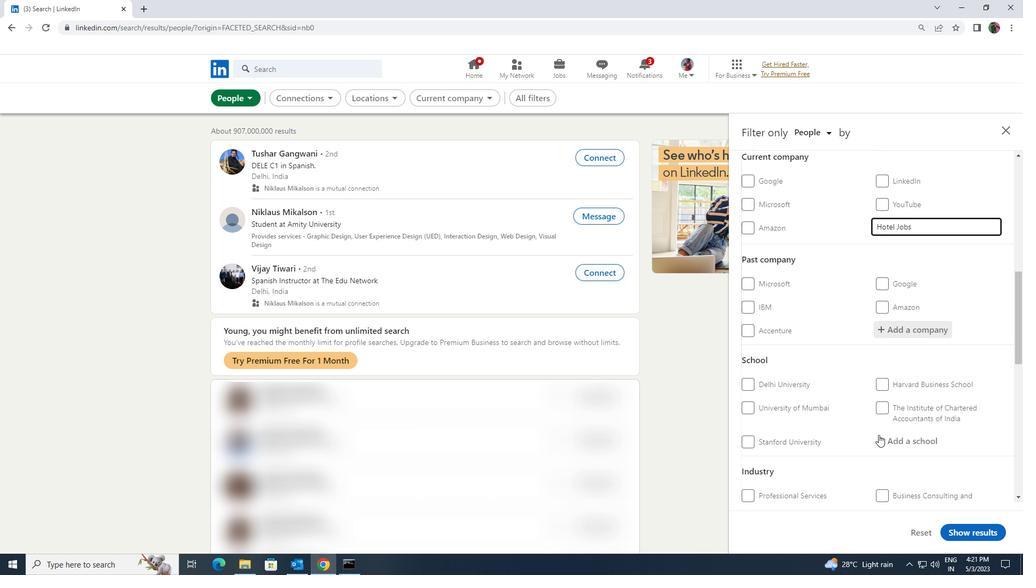 
Action: Mouse pressed left at (881, 436)
Screenshot: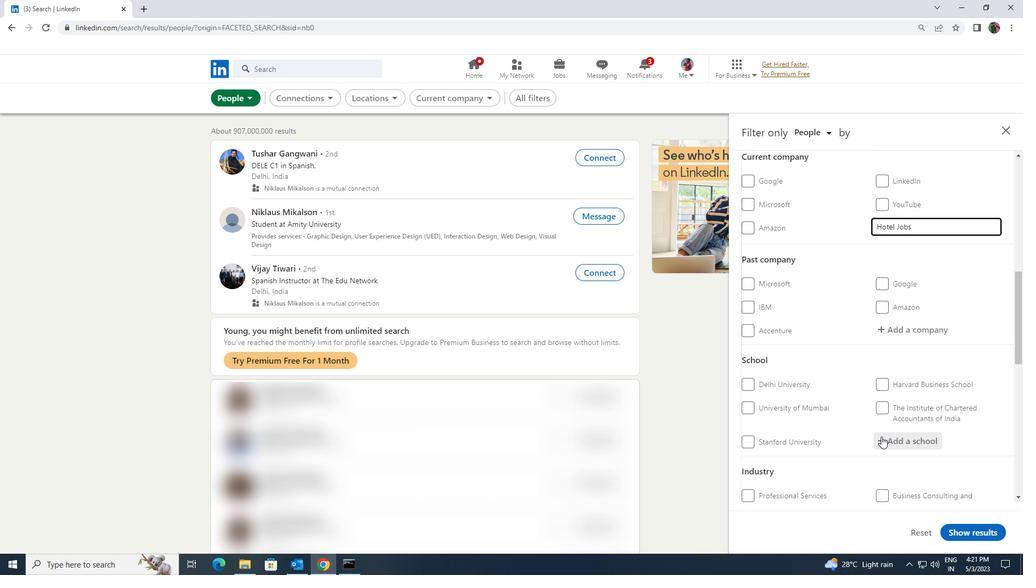 
Action: Mouse moved to (881, 434)
Screenshot: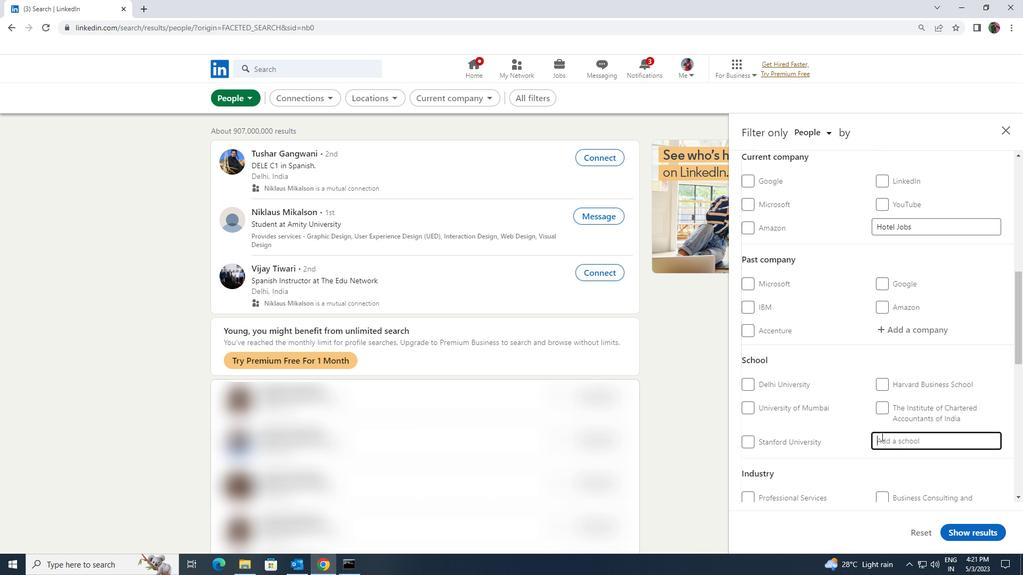 
Action: Key pressed <Key.shift><Key.shift><Key.shift><Key.shift><Key.shift><Key.shift><Key.shift><Key.shift><Key.shift><Key.shift><Key.shift><Key.shift>KURNOOL<Key.space><Key.shift>JOBS
Screenshot: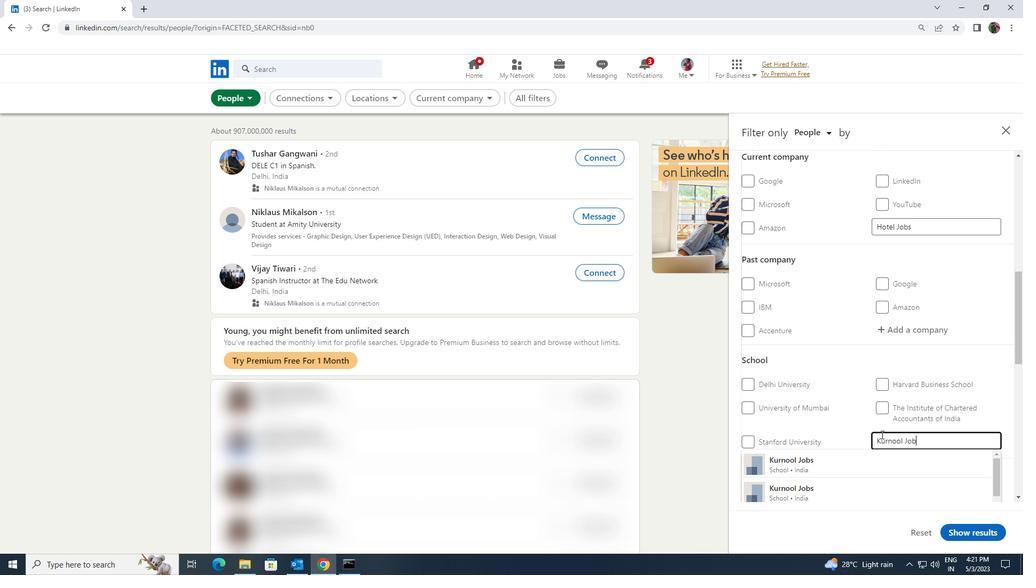 
Action: Mouse moved to (870, 460)
Screenshot: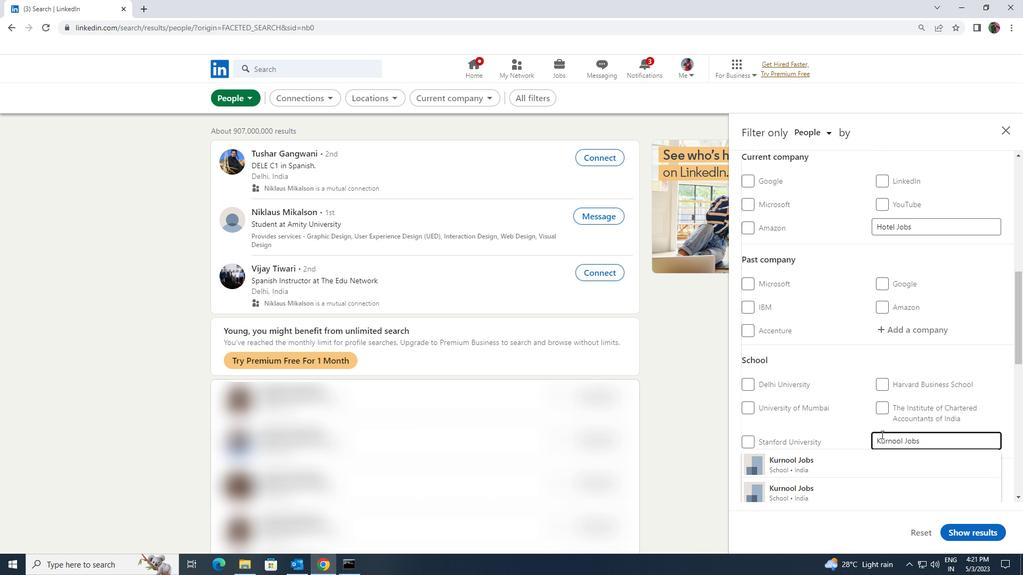
Action: Mouse pressed left at (870, 460)
Screenshot: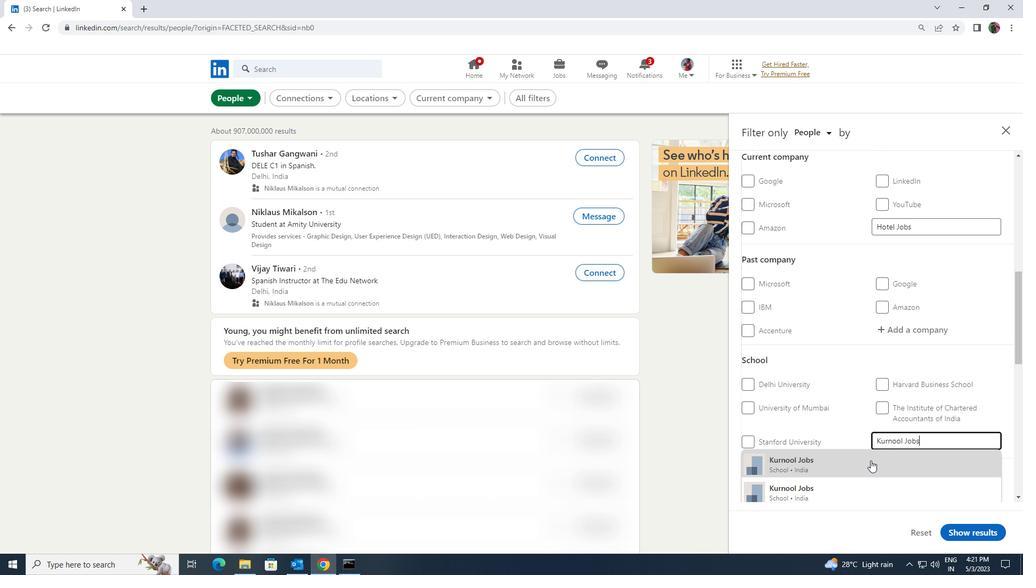 
Action: Mouse moved to (883, 441)
Screenshot: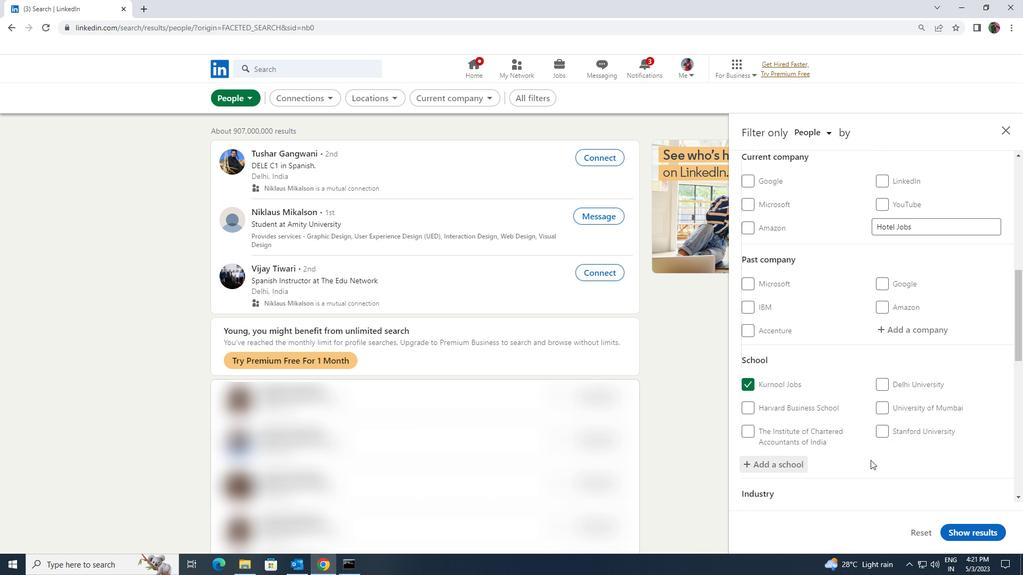 
Action: Mouse scrolled (883, 441) with delta (0, 0)
Screenshot: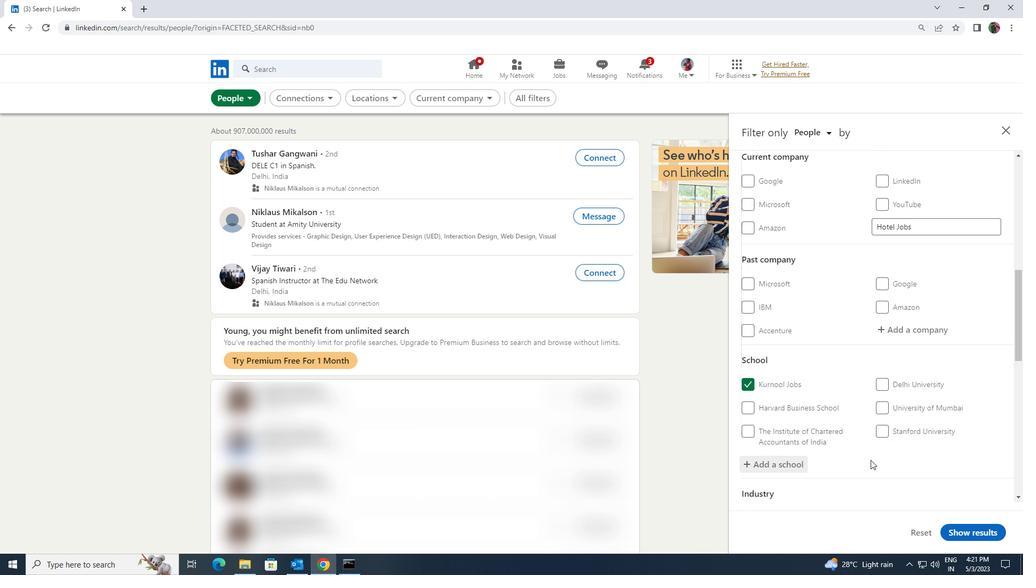 
Action: Mouse scrolled (883, 441) with delta (0, 0)
Screenshot: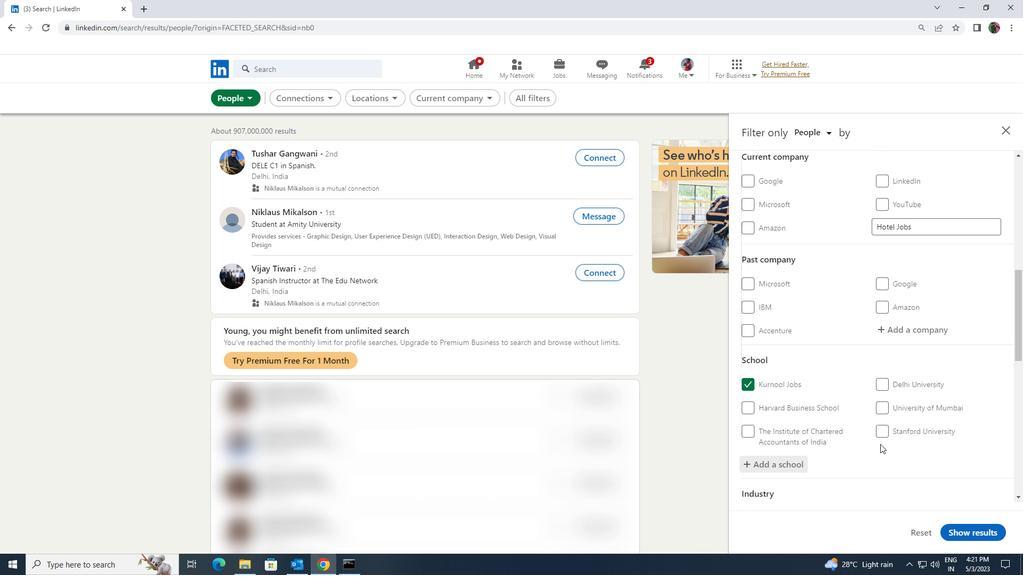 
Action: Mouse moved to (884, 440)
Screenshot: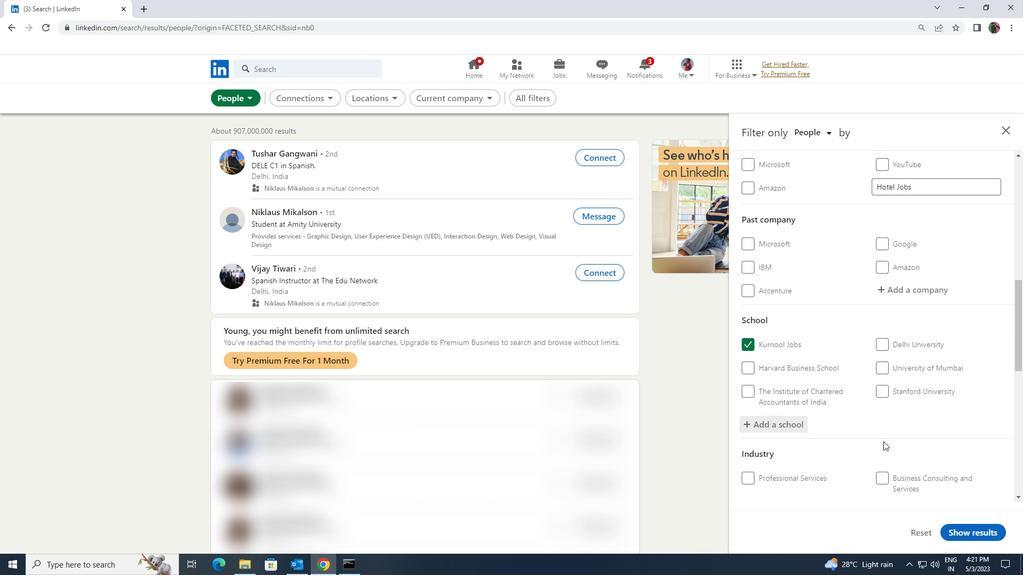 
Action: Mouse scrolled (884, 440) with delta (0, 0)
Screenshot: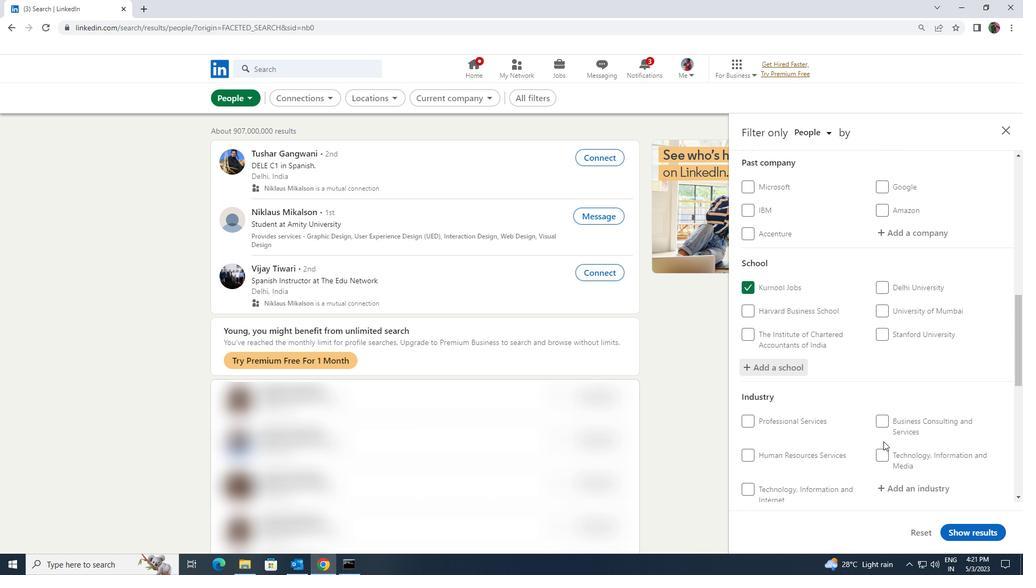 
Action: Mouse moved to (892, 430)
Screenshot: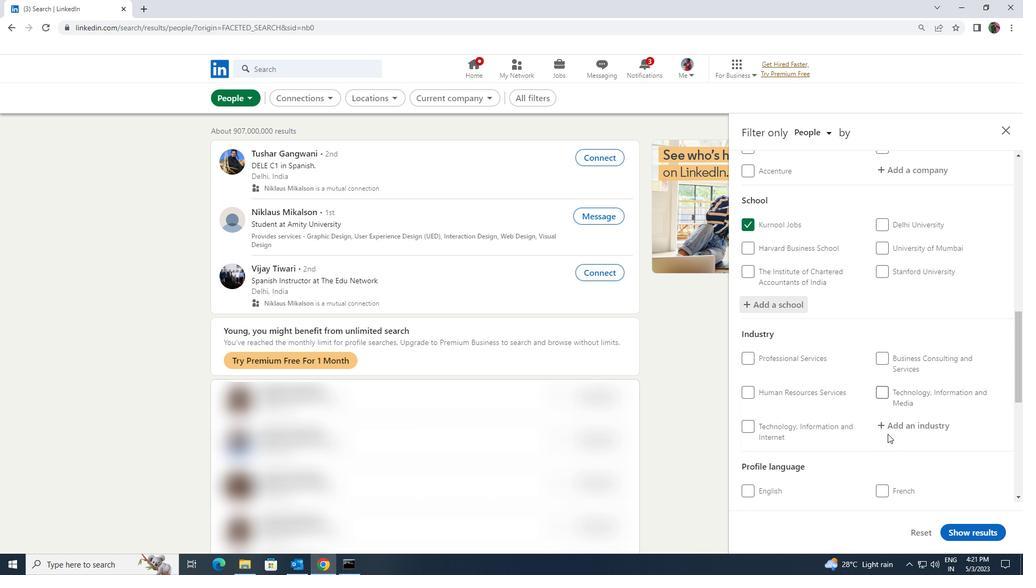 
Action: Mouse pressed left at (892, 430)
Screenshot: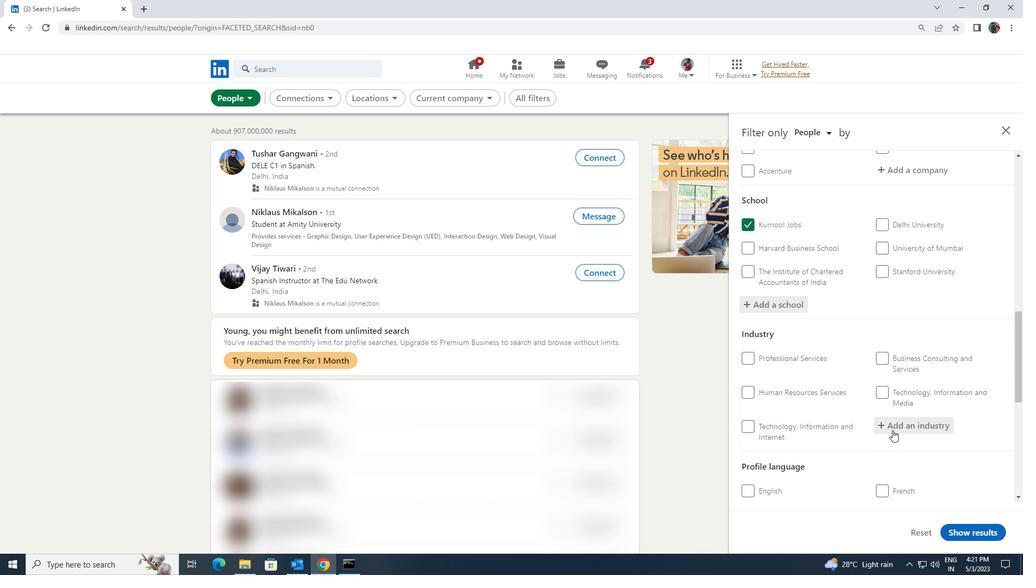 
Action: Key pressed <Key.shift><Key.shift><Key.shift><Key.shift><Key.shift><Key.shift><Key.shift>OFFICE<Key.space><Key.shift><Key.shift><Key.shift><Key.shift><Key.shift><Key.shift><Key.shift><Key.shift>FURNITU
Screenshot: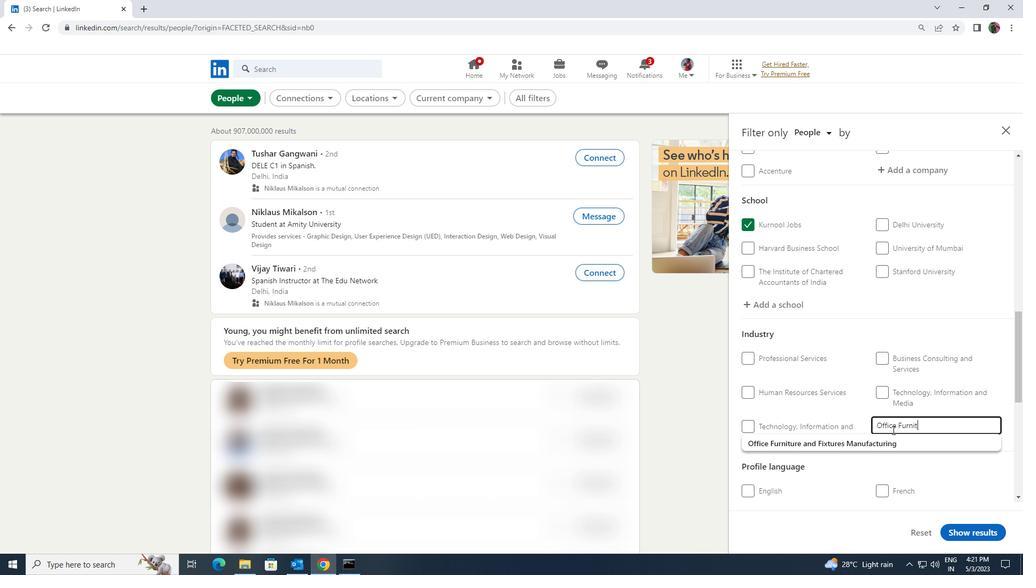 
Action: Mouse moved to (888, 437)
Screenshot: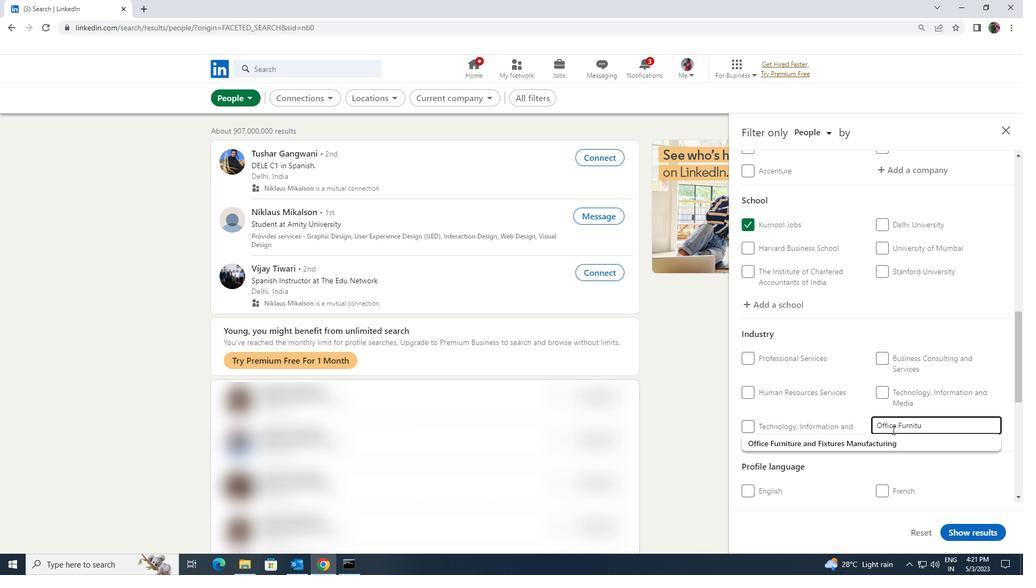 
Action: Mouse pressed left at (888, 437)
Screenshot: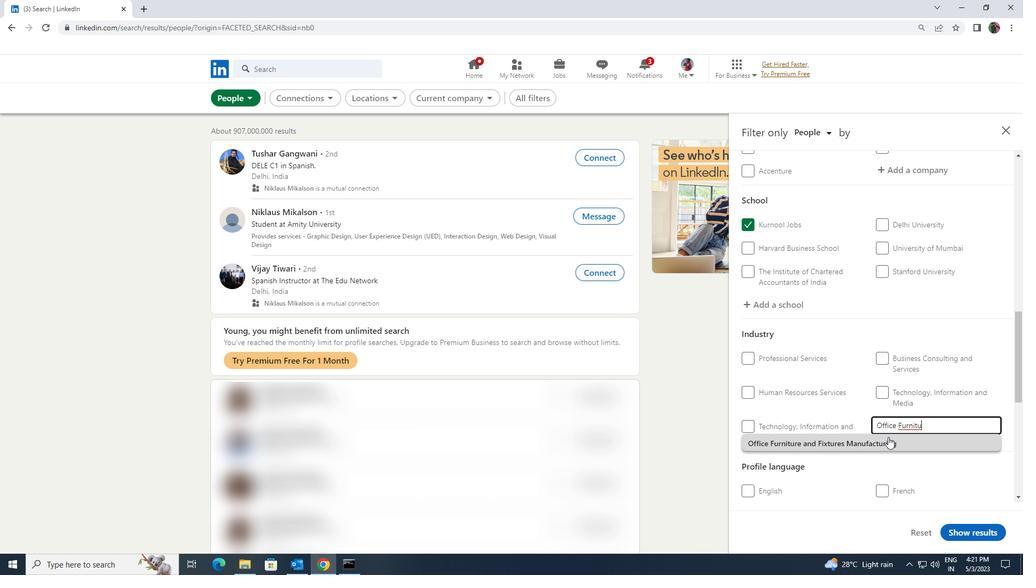 
Action: Mouse scrolled (888, 436) with delta (0, 0)
Screenshot: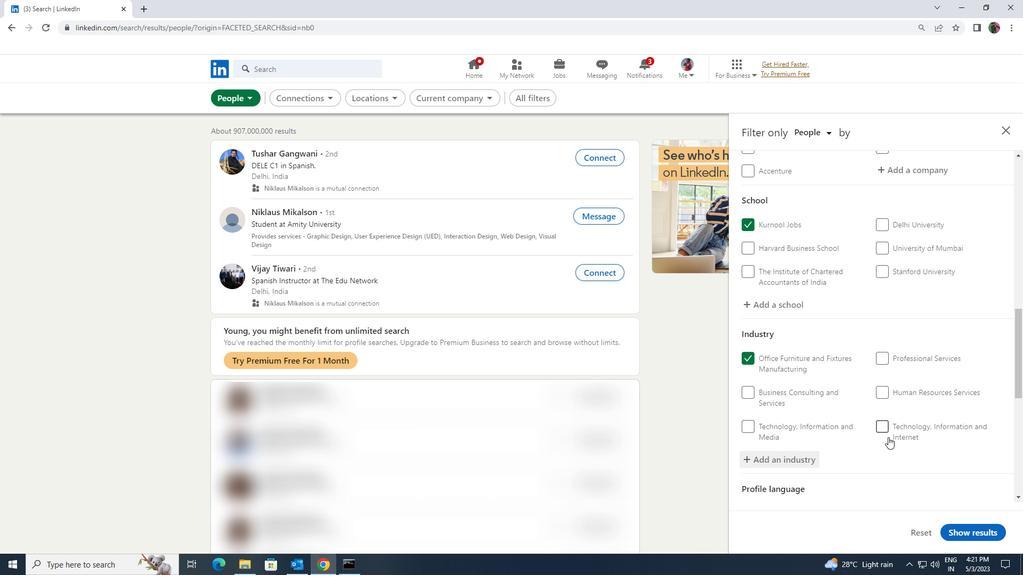 
Action: Mouse scrolled (888, 436) with delta (0, 0)
Screenshot: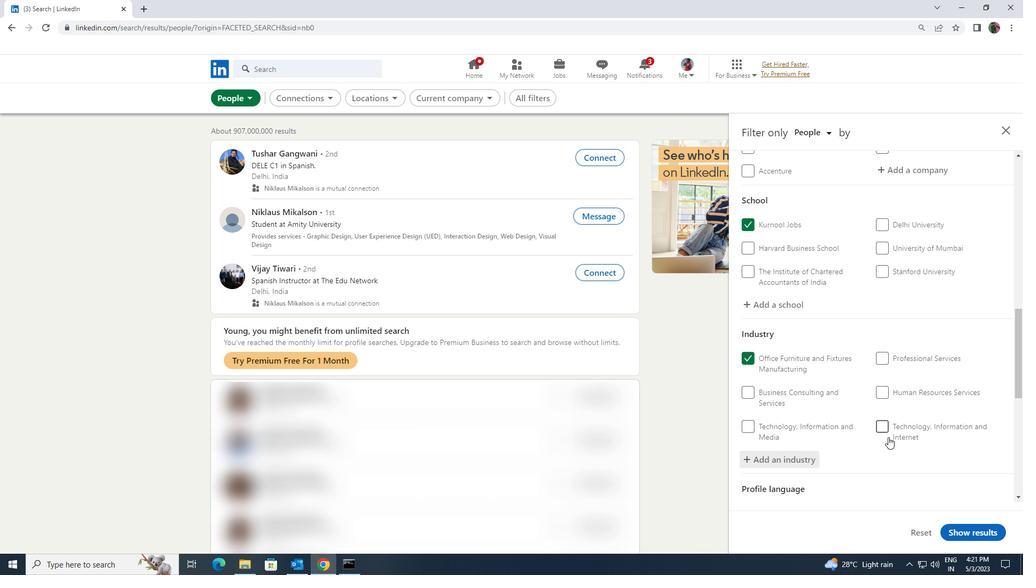 
Action: Mouse scrolled (888, 436) with delta (0, 0)
Screenshot: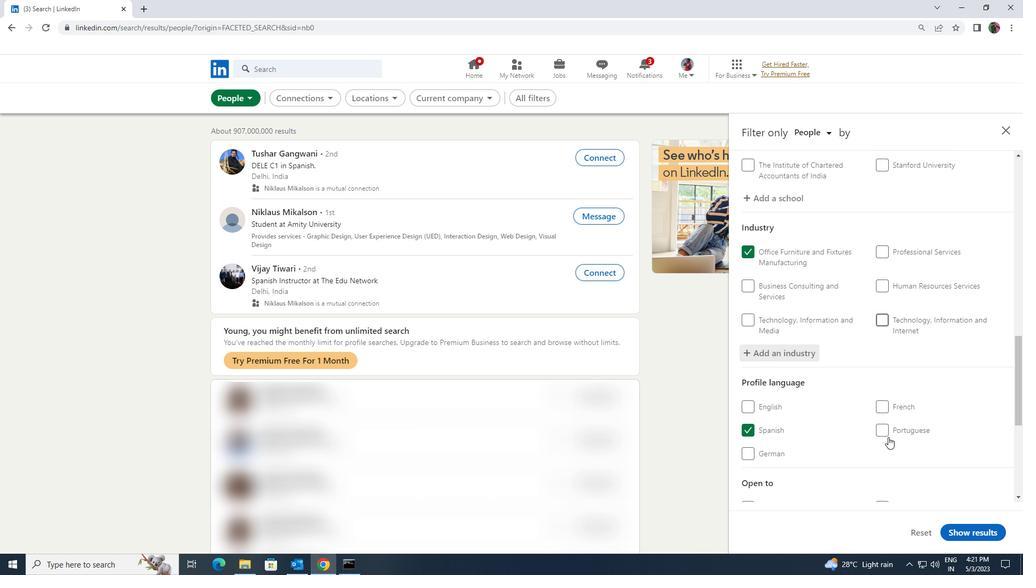 
Action: Mouse scrolled (888, 436) with delta (0, 0)
Screenshot: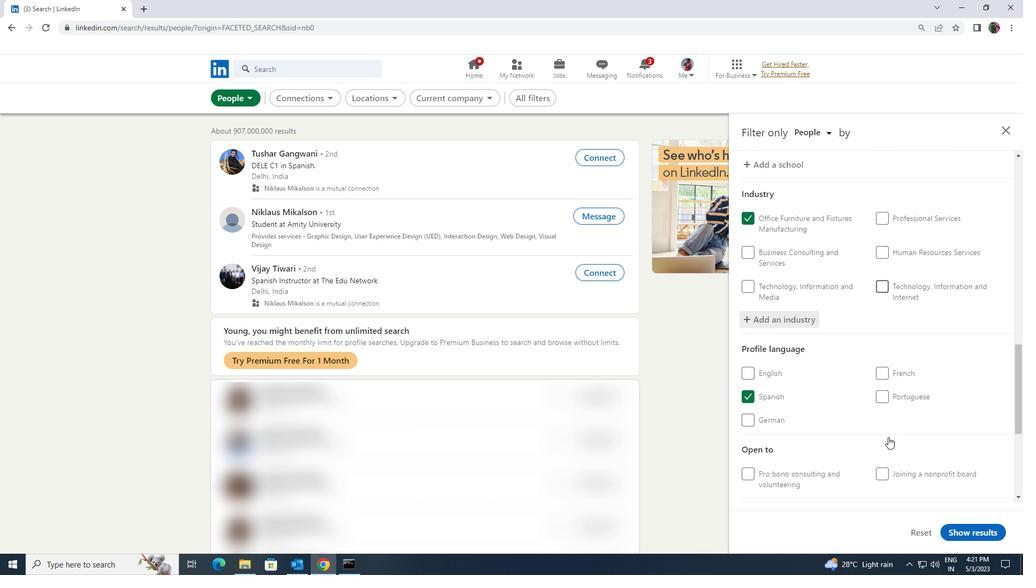 
Action: Mouse scrolled (888, 436) with delta (0, 0)
Screenshot: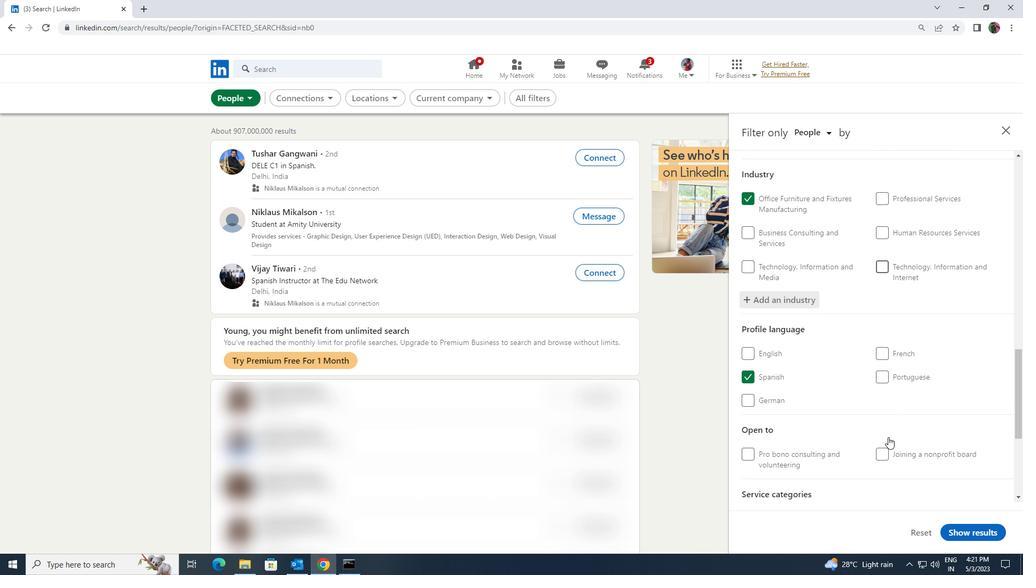 
Action: Mouse scrolled (888, 436) with delta (0, 0)
Screenshot: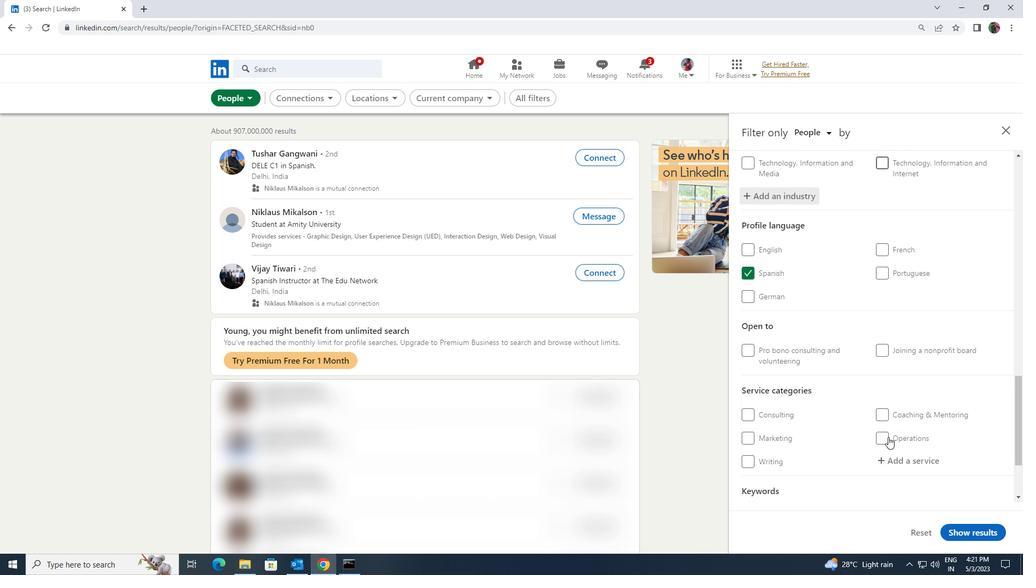 
Action: Mouse moved to (898, 410)
Screenshot: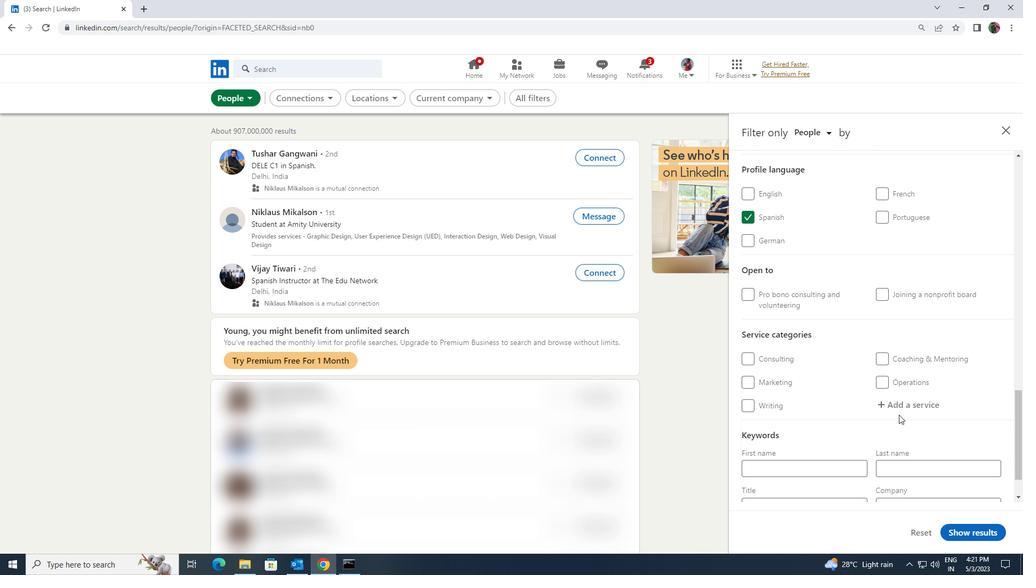 
Action: Mouse pressed left at (898, 410)
Screenshot: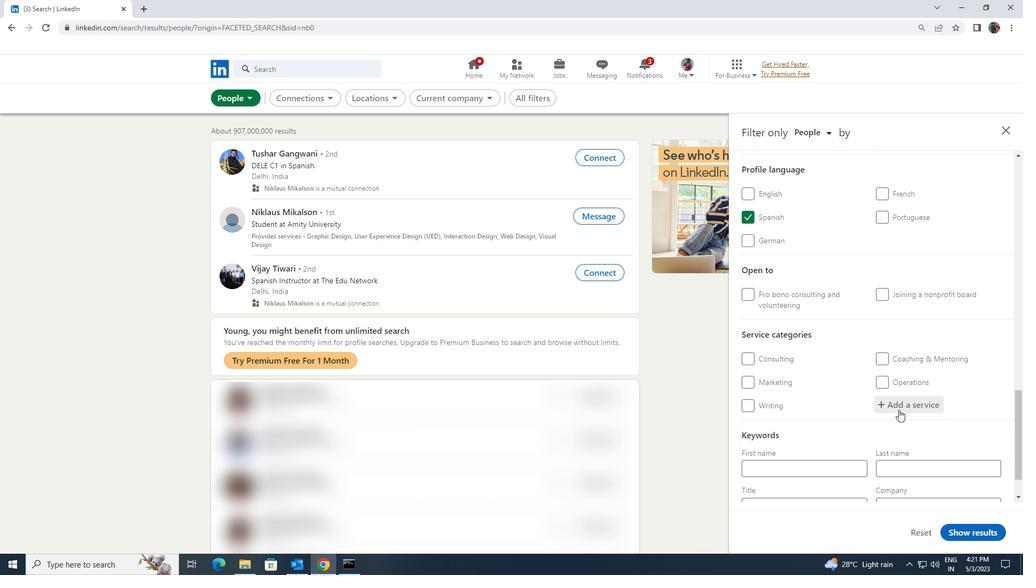 
Action: Key pressed <Key.shift><Key.shift><Key.shift><Key.shift><Key.shift><Key.shift><Key.shift><Key.shift><Key.shift><Key.shift>COMMERCIAL<Key.space><Key.shift>INSURANCE
Screenshot: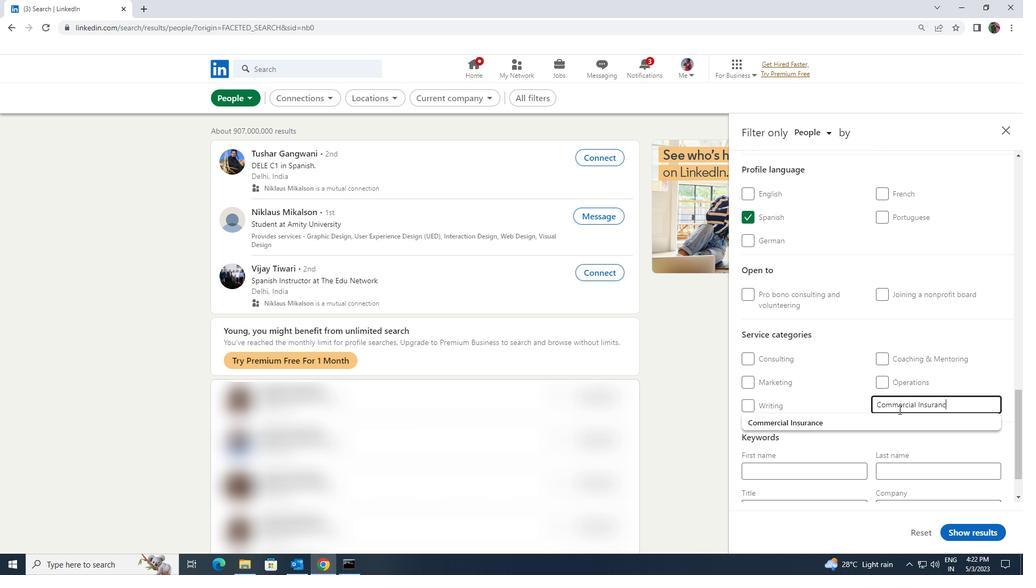 
Action: Mouse moved to (892, 417)
Screenshot: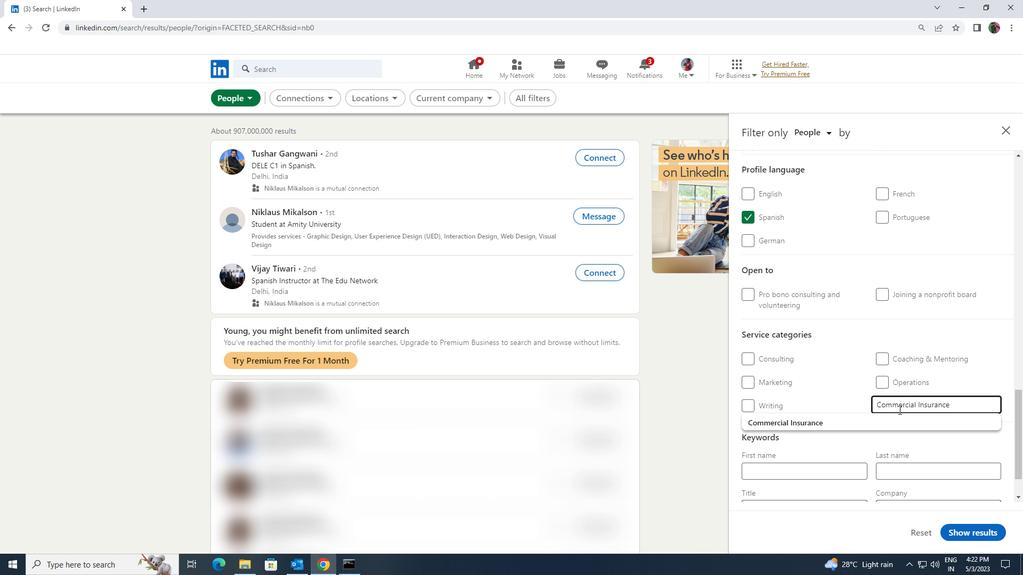 
Action: Mouse pressed left at (892, 417)
Screenshot: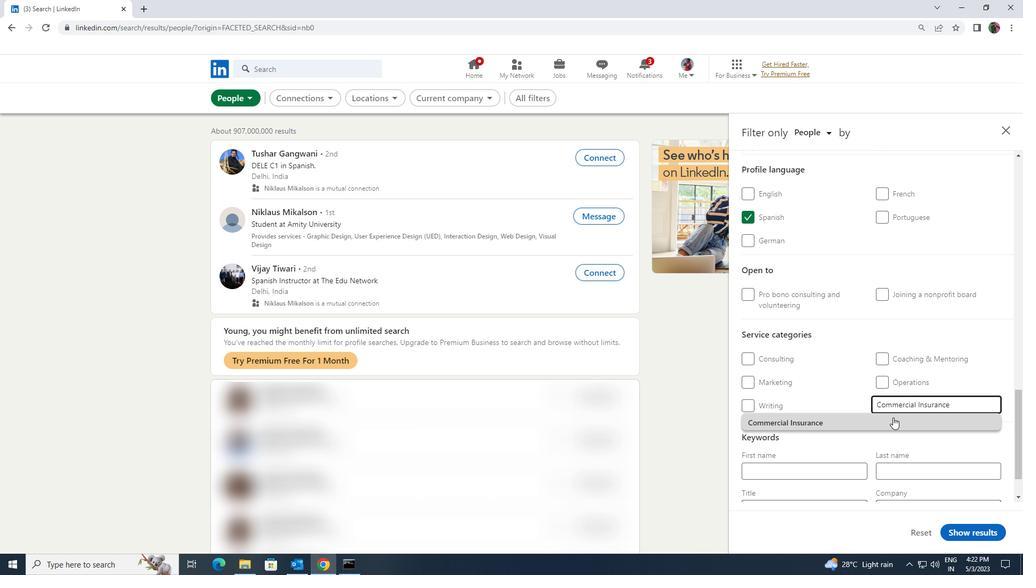 
Action: Mouse scrolled (892, 417) with delta (0, 0)
Screenshot: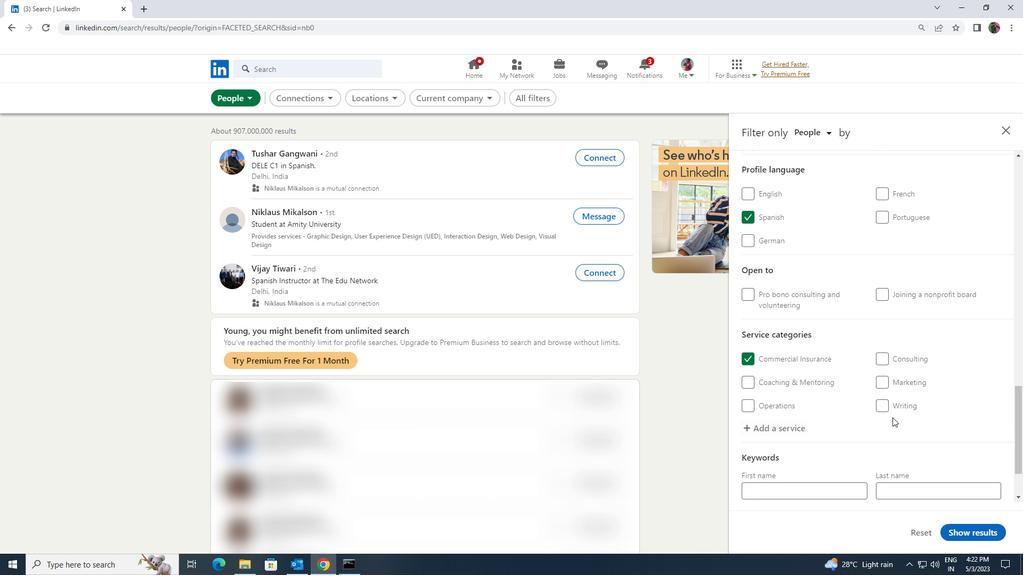 
Action: Mouse scrolled (892, 417) with delta (0, 0)
Screenshot: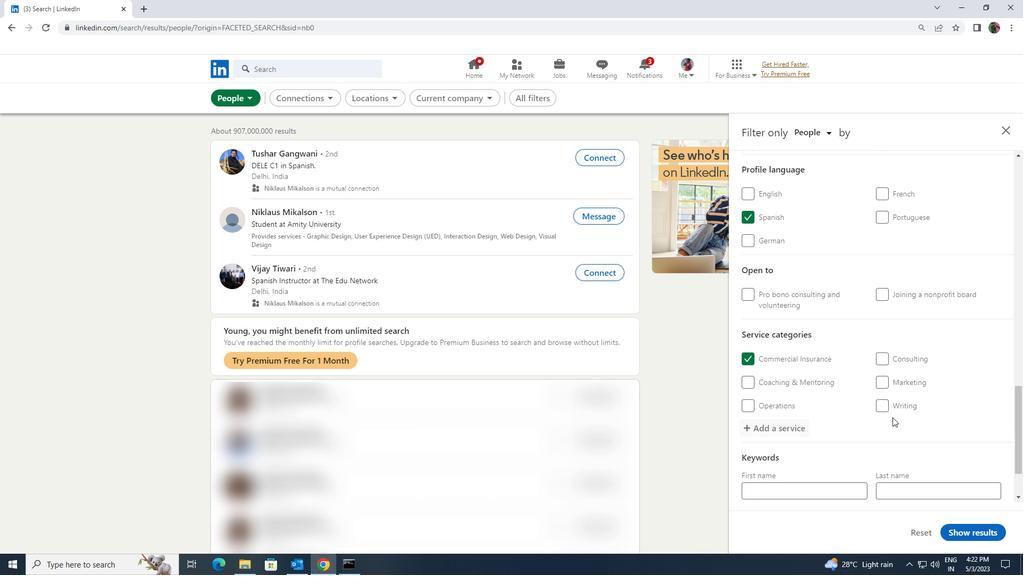 
Action: Mouse scrolled (892, 417) with delta (0, 0)
Screenshot: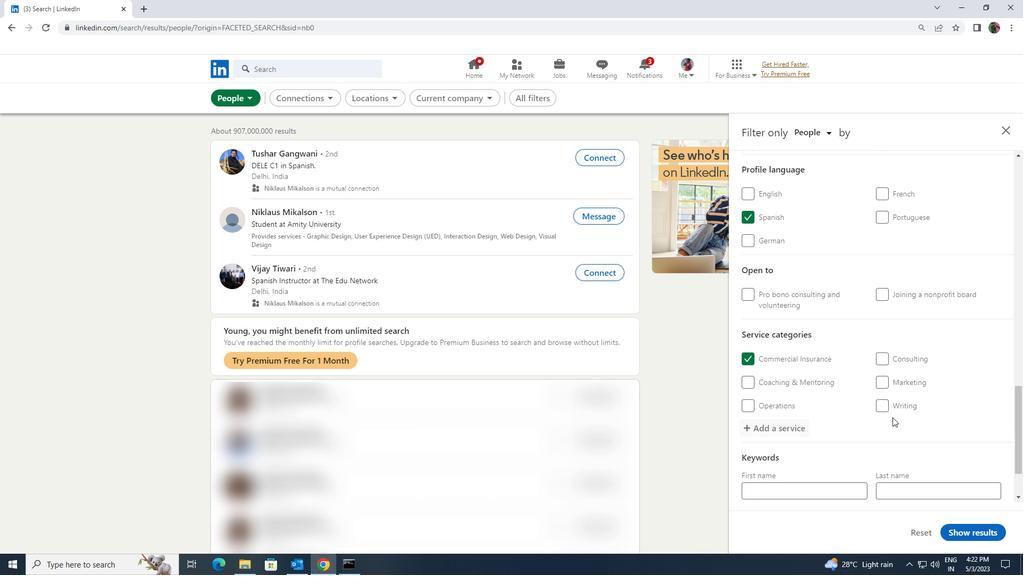
Action: Mouse moved to (852, 452)
Screenshot: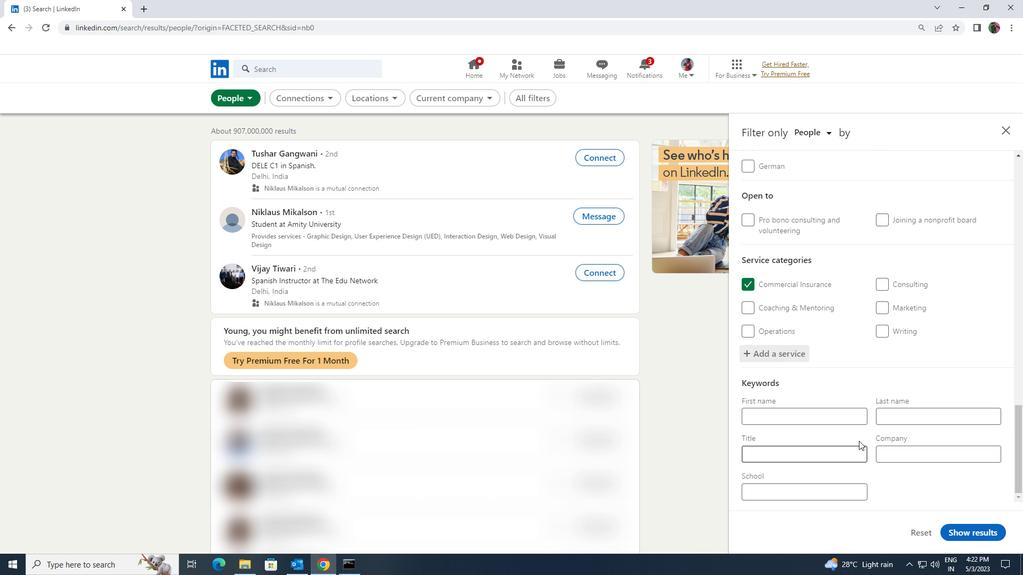
Action: Mouse pressed left at (852, 452)
Screenshot: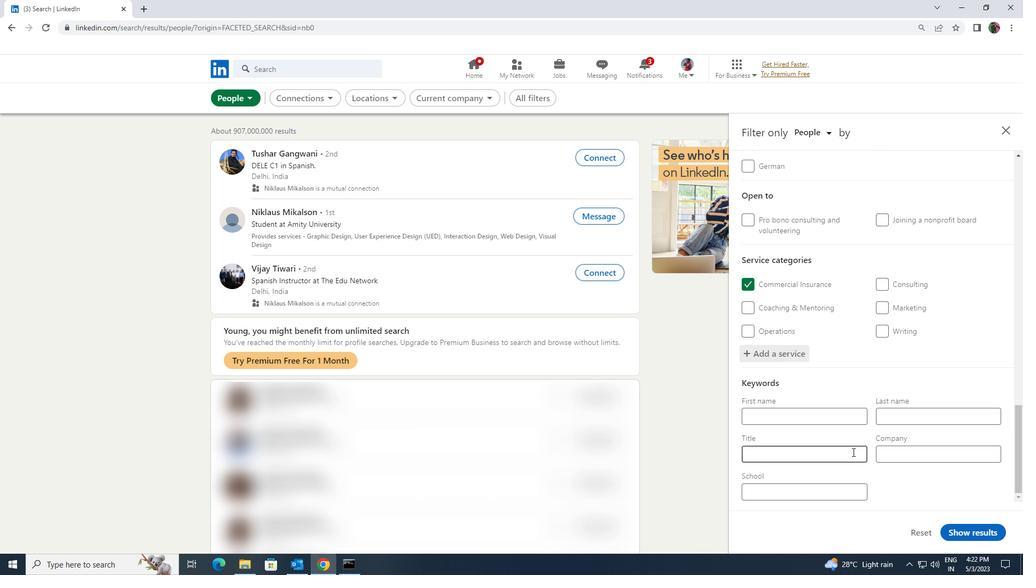
Action: Key pressed <Key.shift><Key.shift><Key.shift><Key.shift><Key.shift>MANIV<Key.backspace>CURIST
Screenshot: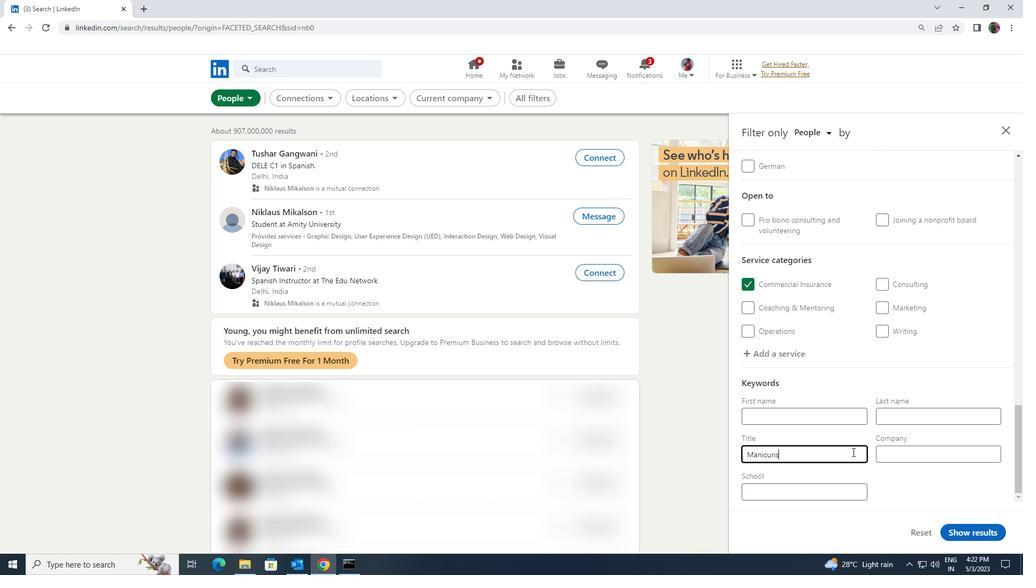 
Action: Mouse moved to (962, 529)
Screenshot: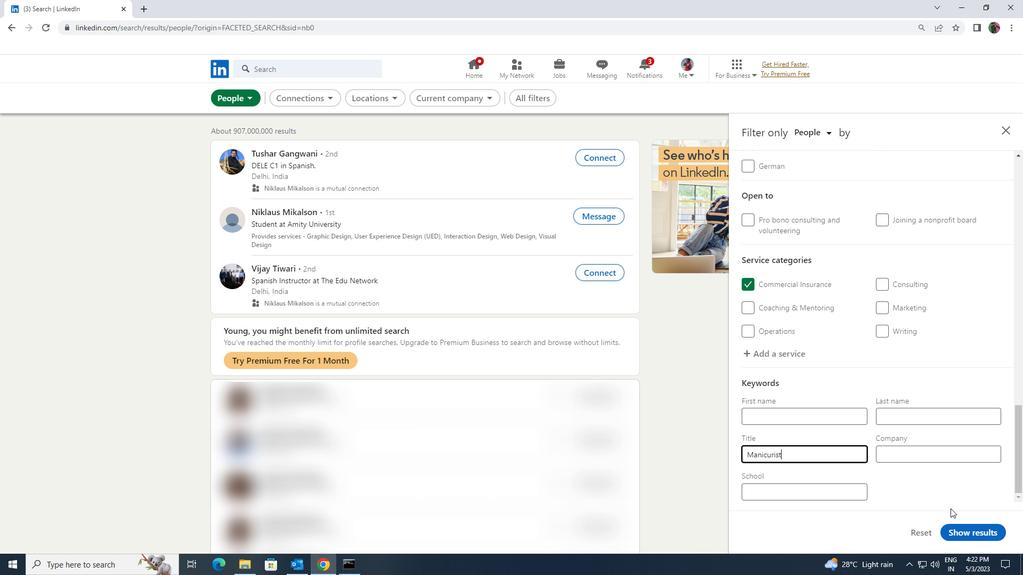 
Action: Mouse pressed left at (962, 529)
Screenshot: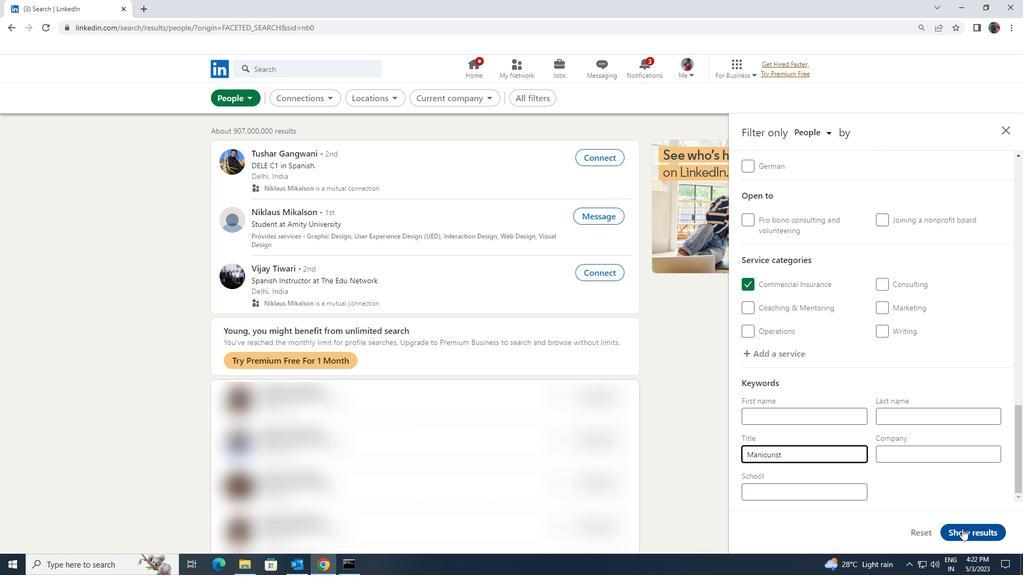 
